 Task: Look for space in Carate Brianza, Italy from 1st June, 2023 to 9th June, 2023 for 6 adults in price range Rs.6000 to Rs.12000. Place can be entire place with 3 bedrooms having 3 beds and 3 bathrooms. Property type can be house, flat, guest house. Booking option can be shelf check-in. Required host language is English.
Action: Mouse moved to (485, 124)
Screenshot: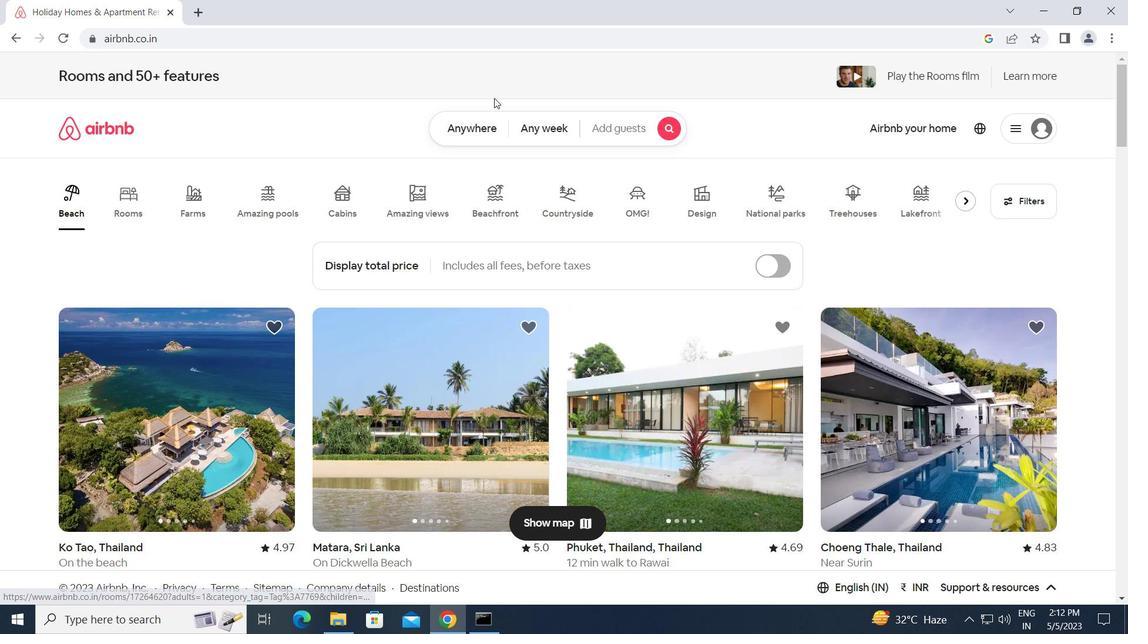 
Action: Mouse pressed left at (485, 124)
Screenshot: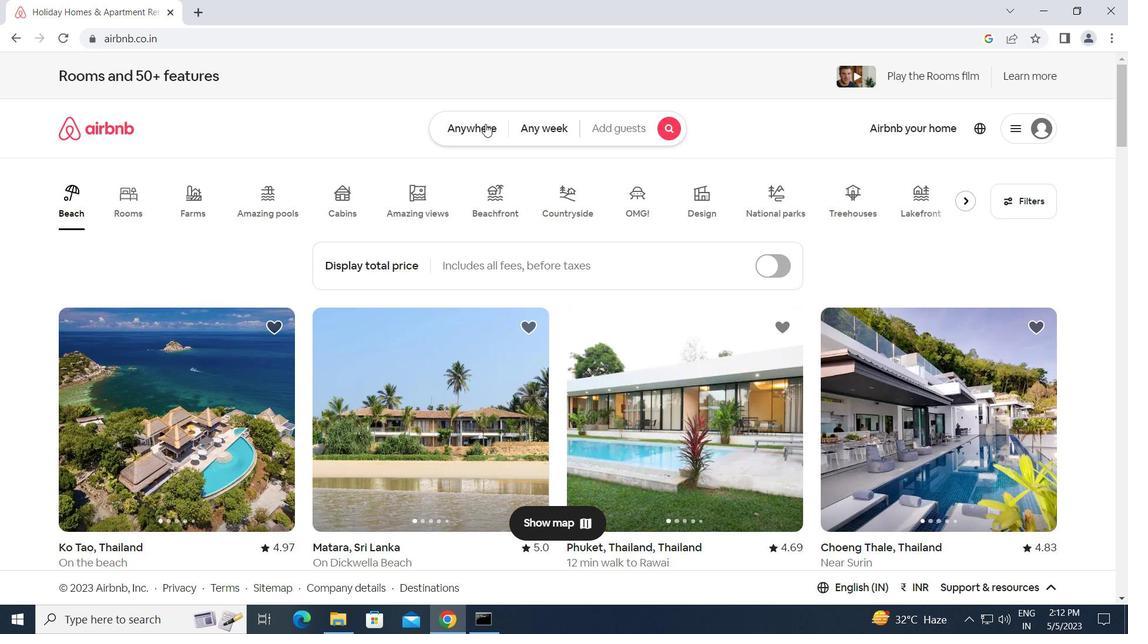 
Action: Mouse moved to (407, 182)
Screenshot: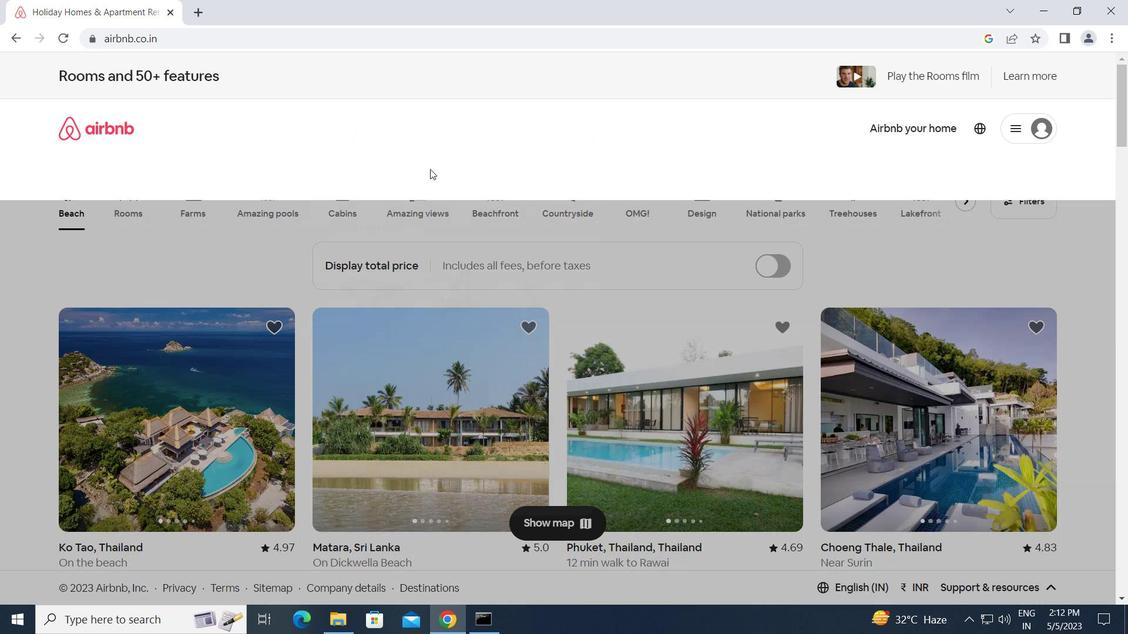
Action: Mouse pressed left at (407, 182)
Screenshot: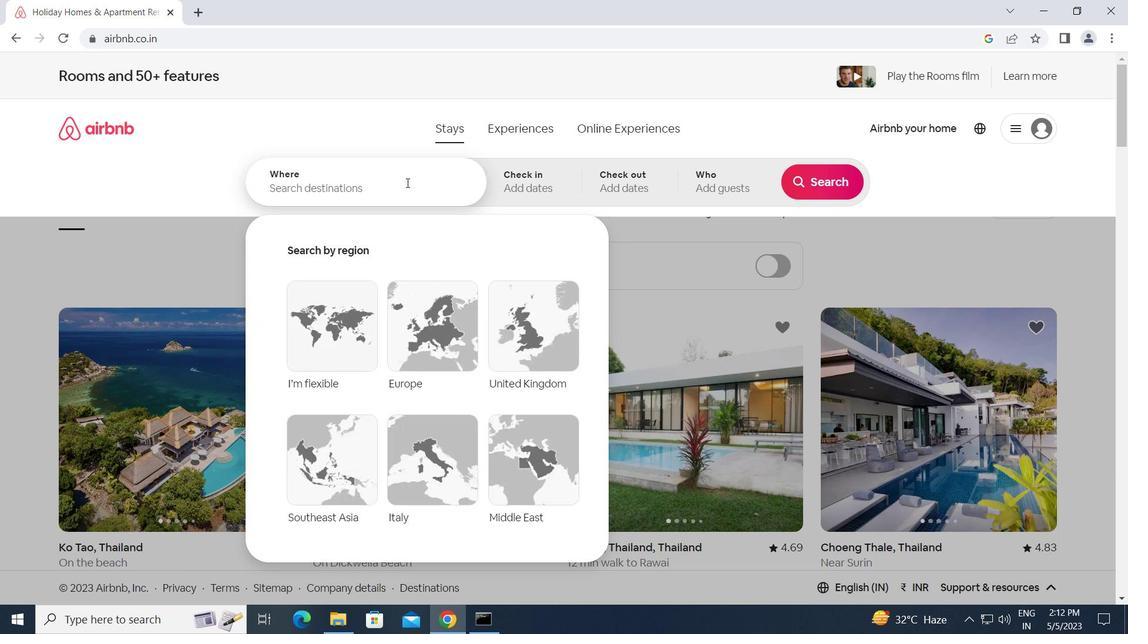
Action: Key pressed c<Key.caps_lock>arate<Key.space><Key.caps_lock>b<Key.caps_lock>i<Key.backspace>rianza,<Key.space><Key.caps_lock>i<Key.caps_lock>taly<Key.enter>
Screenshot: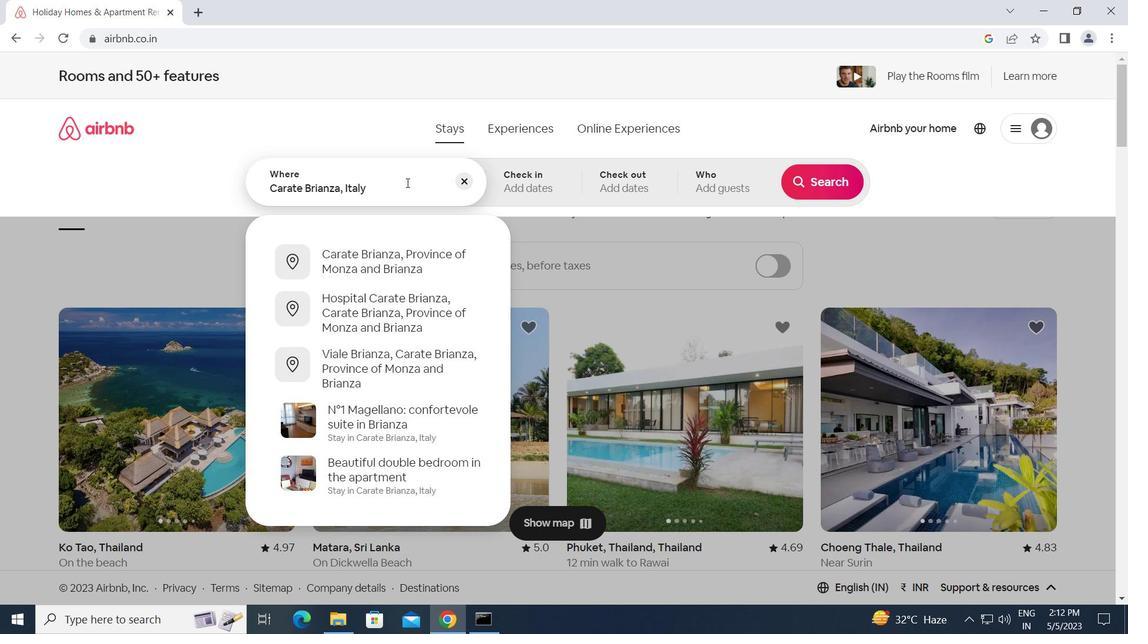 
Action: Mouse moved to (729, 362)
Screenshot: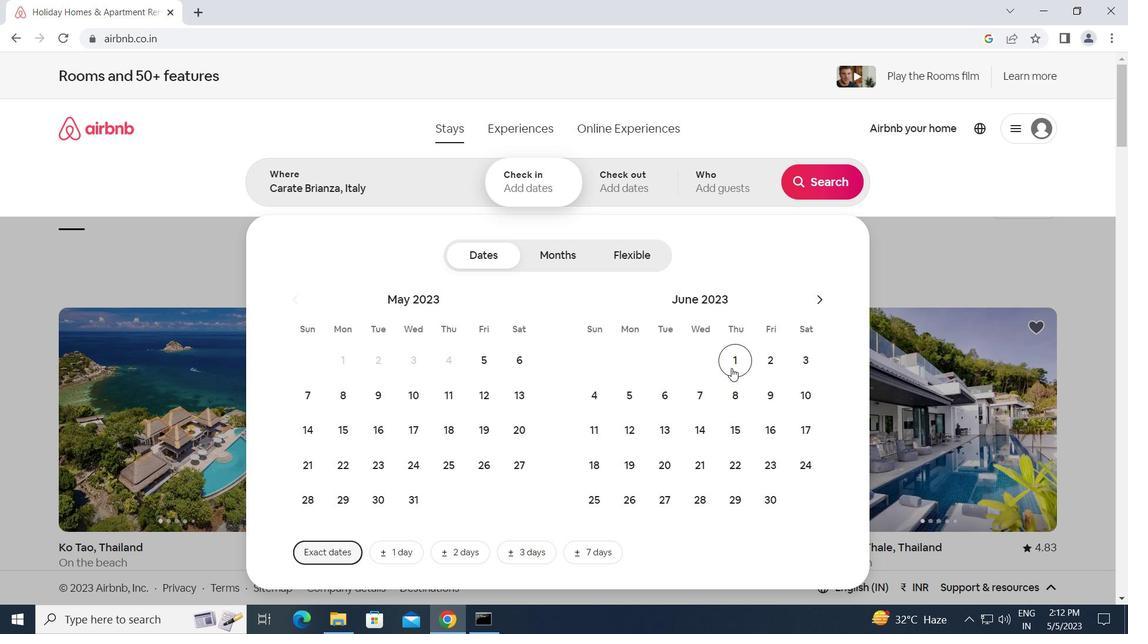 
Action: Mouse pressed left at (729, 362)
Screenshot: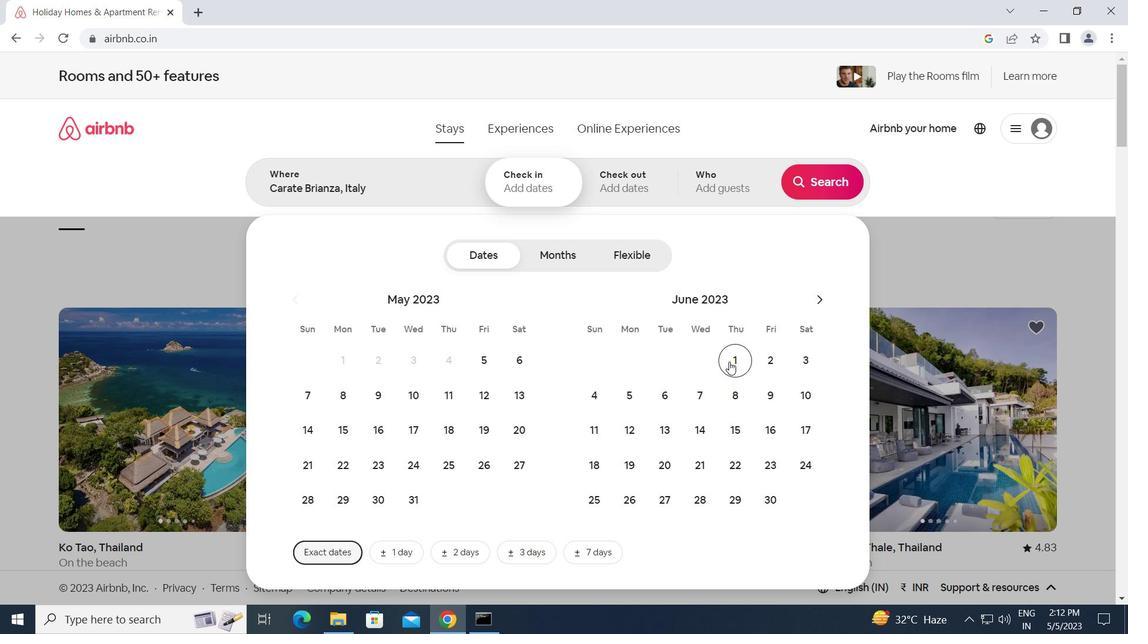
Action: Mouse moved to (767, 400)
Screenshot: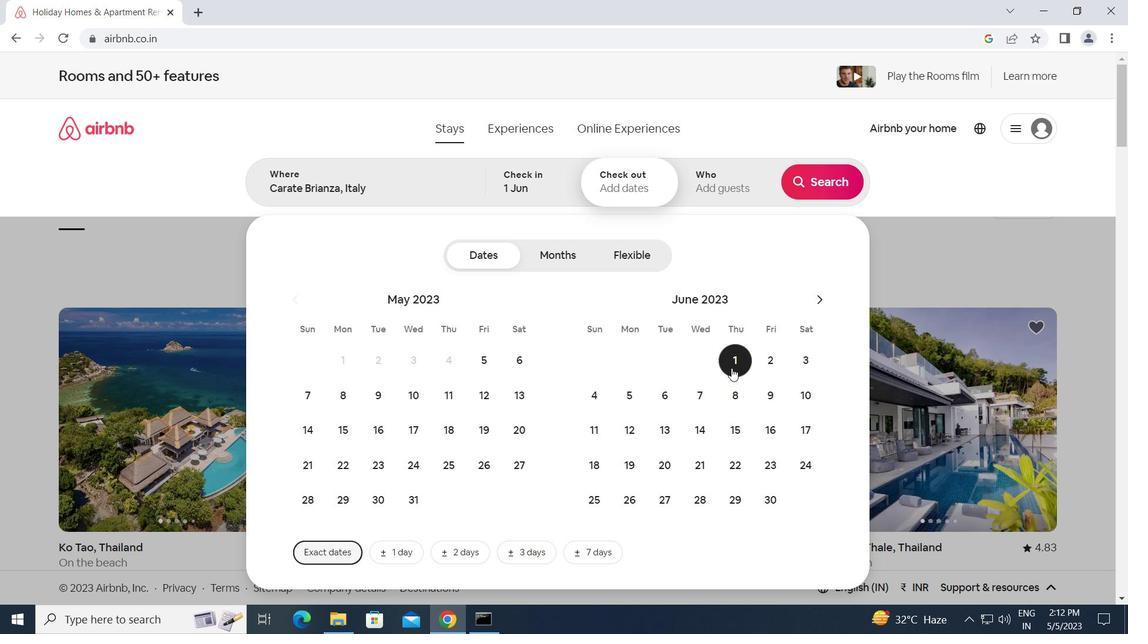 
Action: Mouse pressed left at (767, 400)
Screenshot: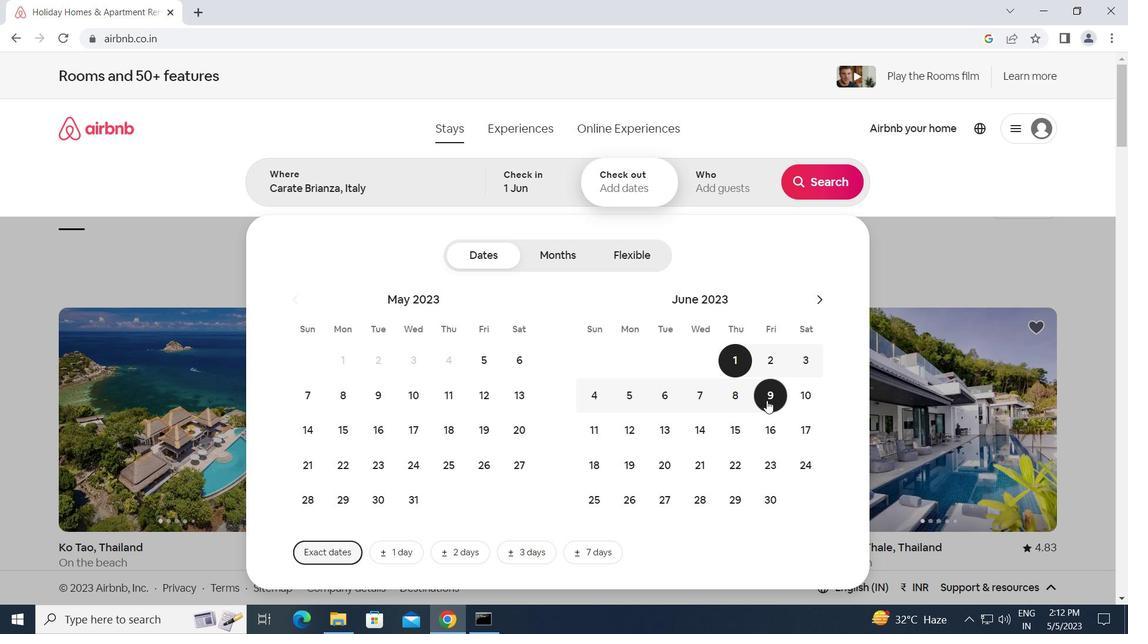 
Action: Mouse moved to (725, 185)
Screenshot: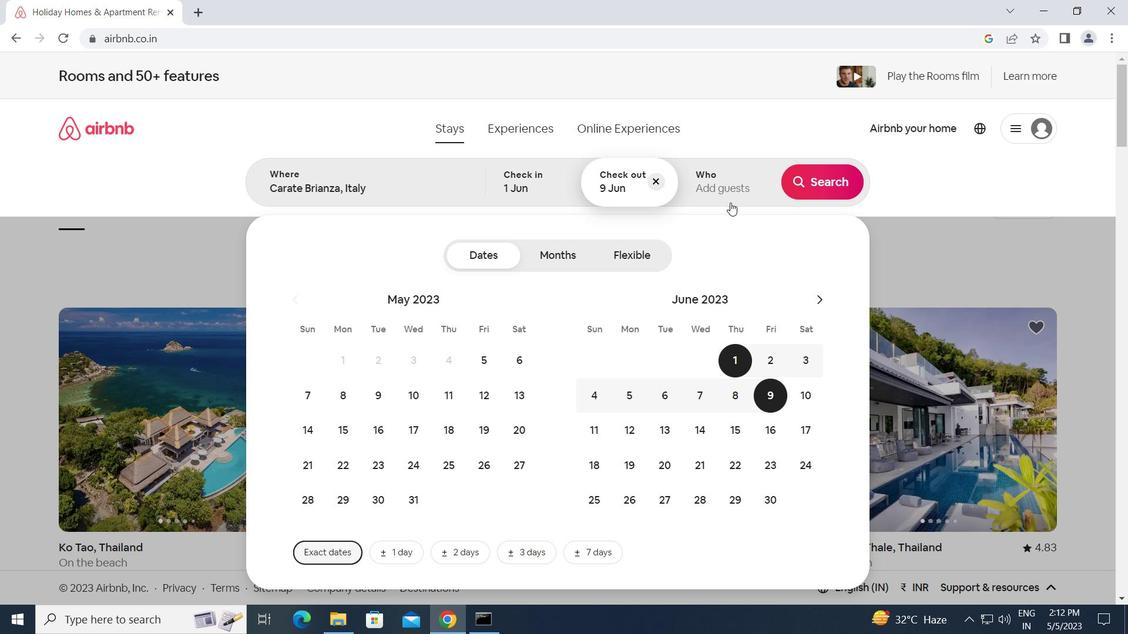 
Action: Mouse pressed left at (725, 185)
Screenshot: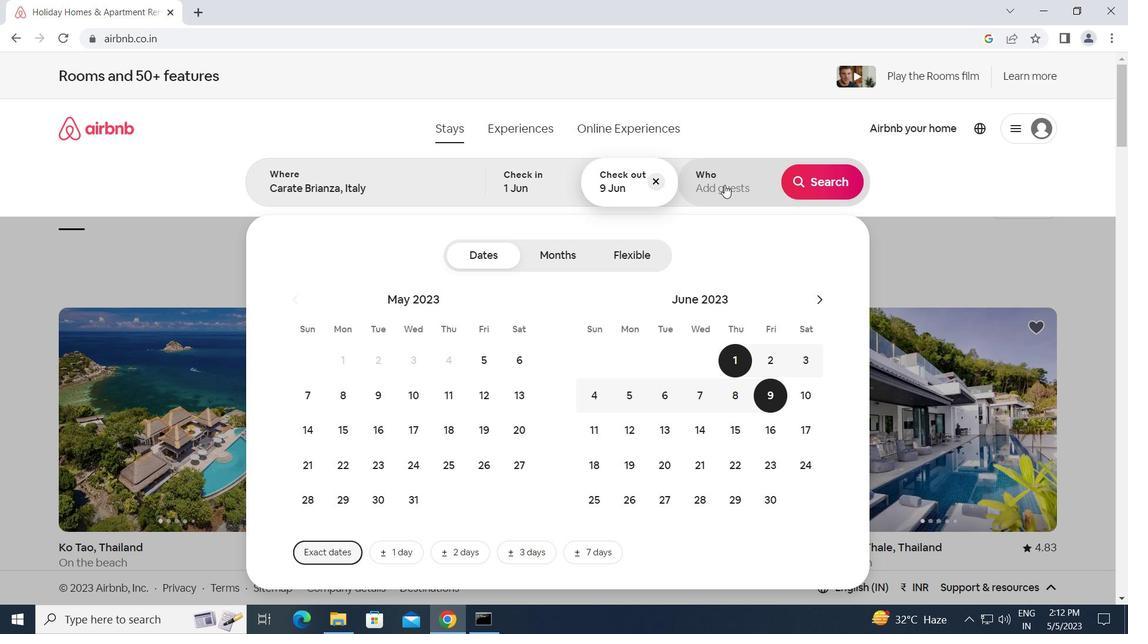 
Action: Mouse moved to (822, 253)
Screenshot: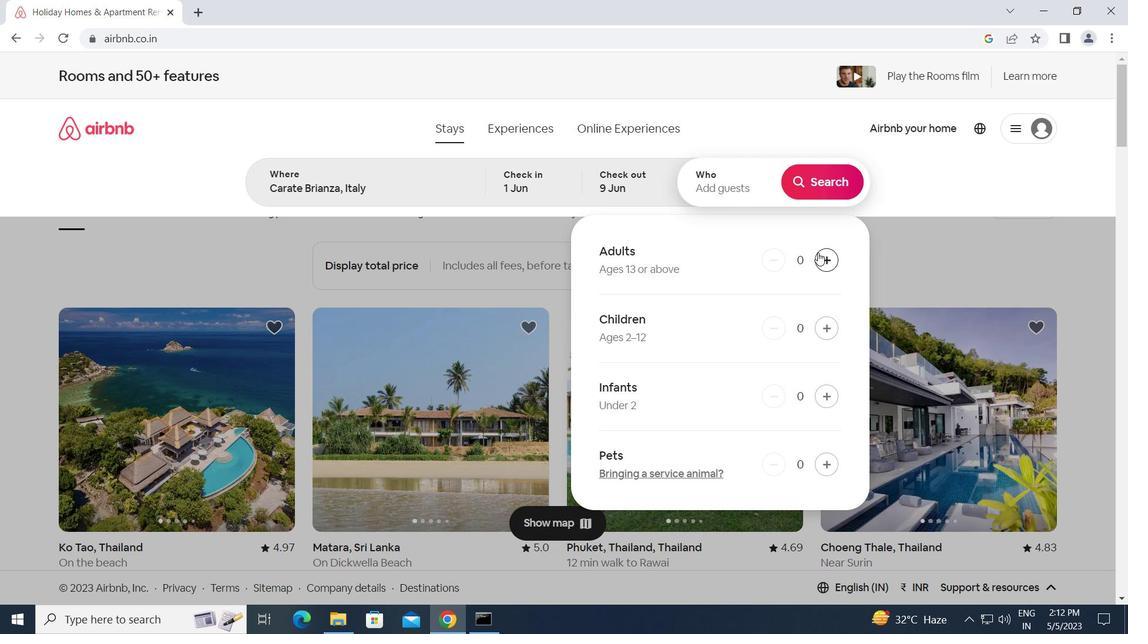 
Action: Mouse pressed left at (822, 253)
Screenshot: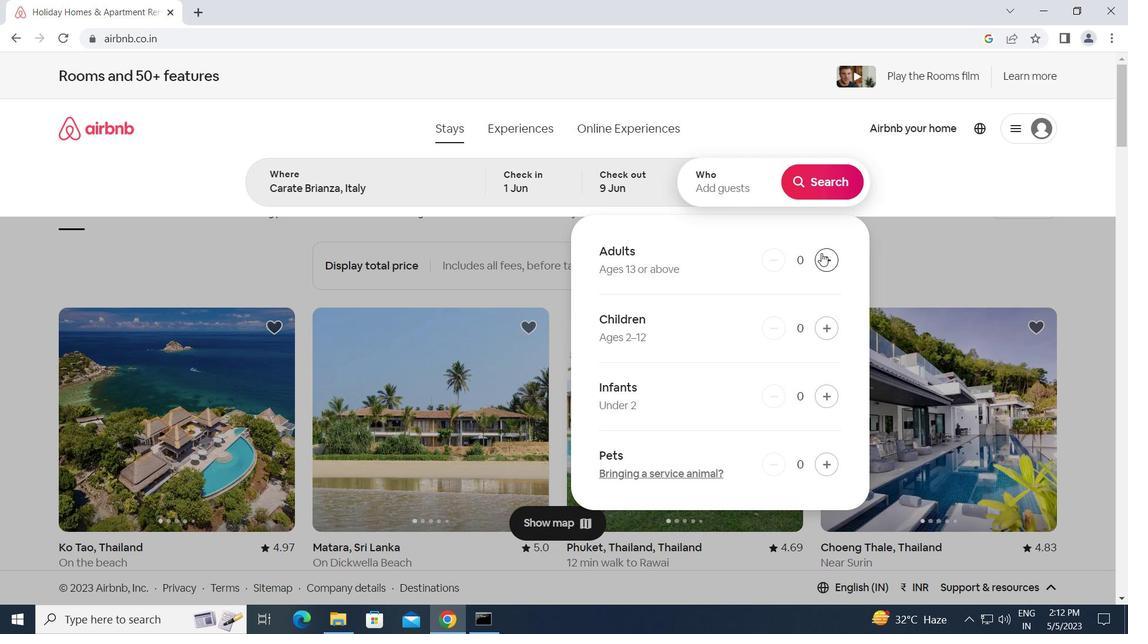 
Action: Mouse pressed left at (822, 253)
Screenshot: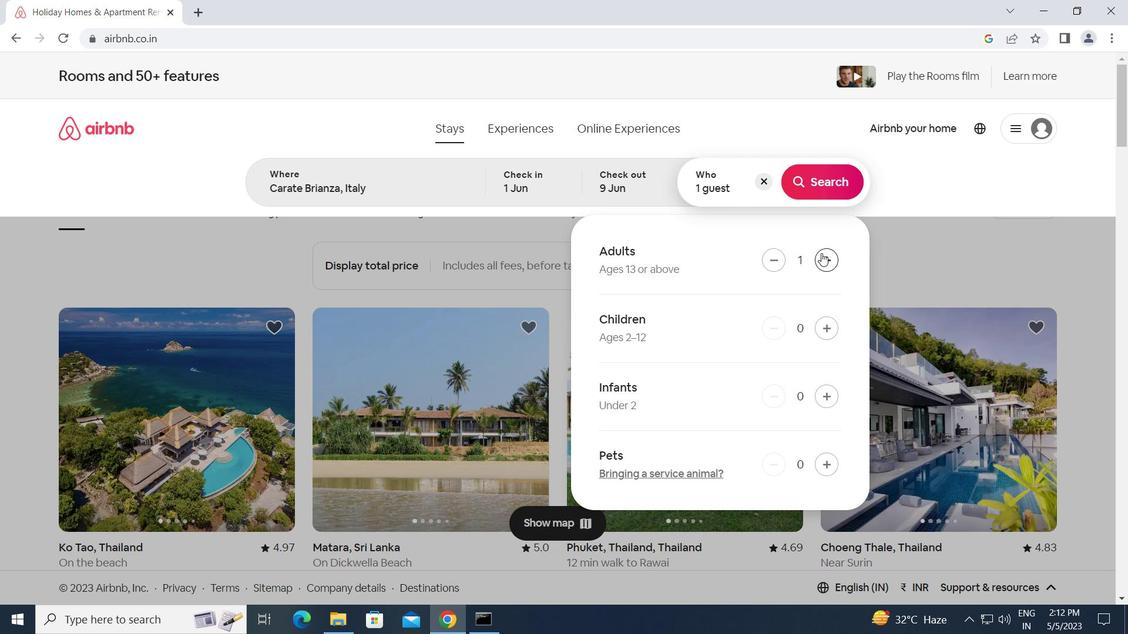
Action: Mouse pressed left at (822, 253)
Screenshot: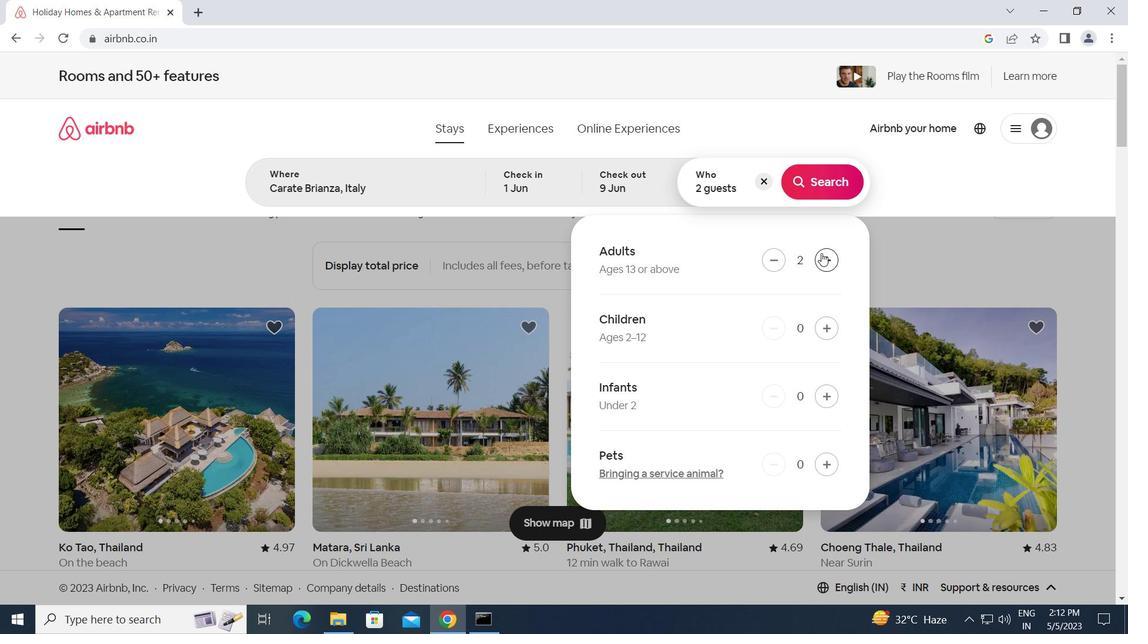 
Action: Mouse pressed left at (822, 253)
Screenshot: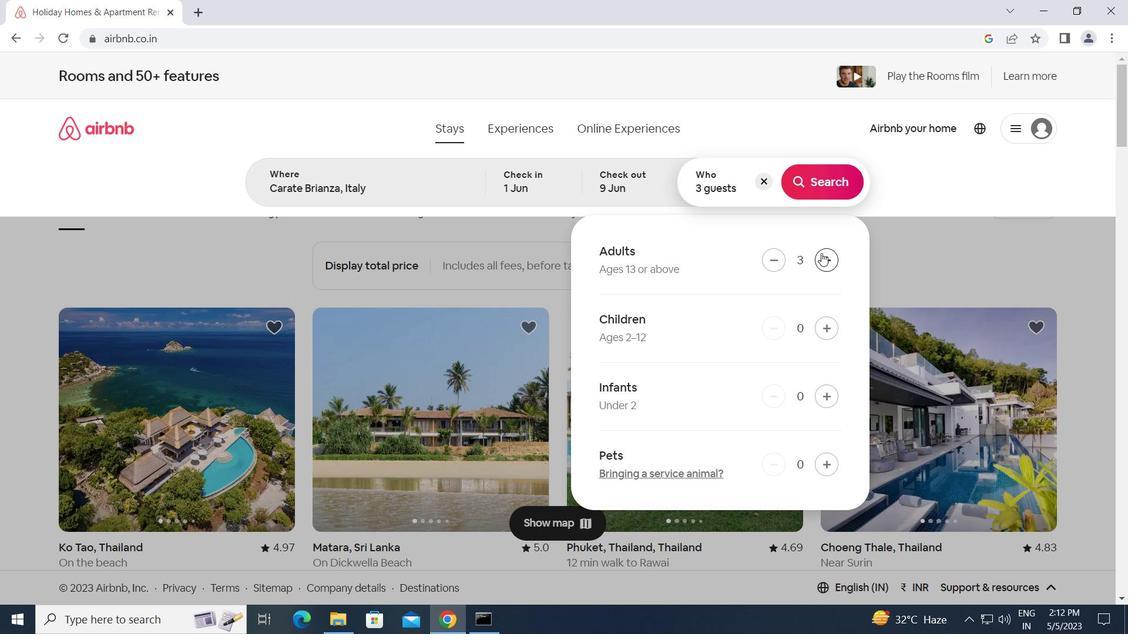 
Action: Mouse pressed left at (822, 253)
Screenshot: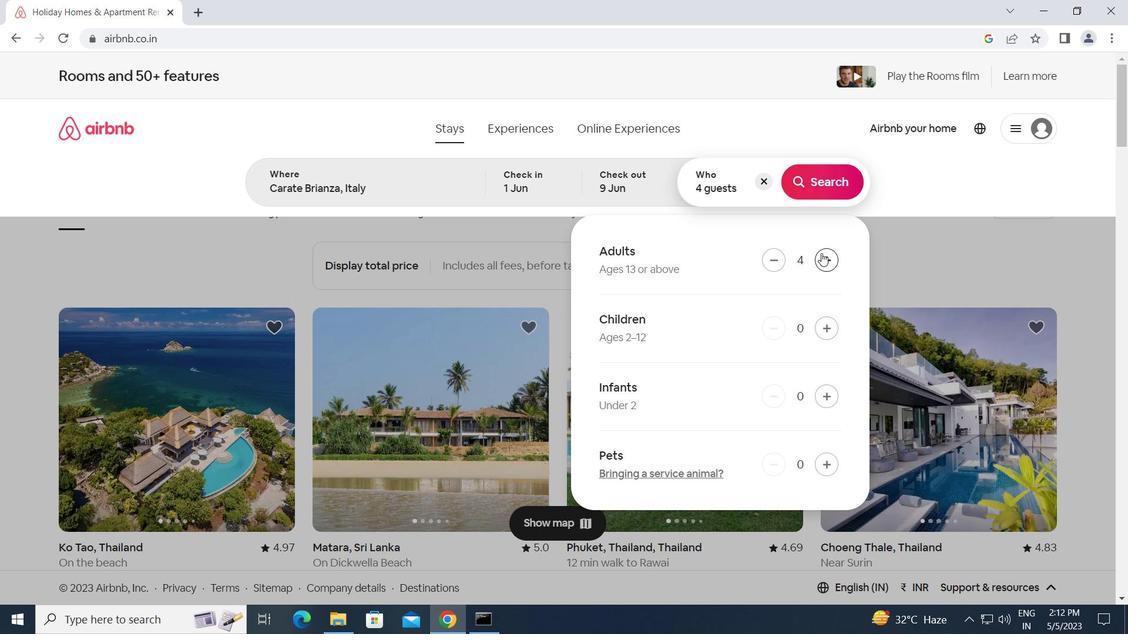 
Action: Mouse pressed left at (822, 253)
Screenshot: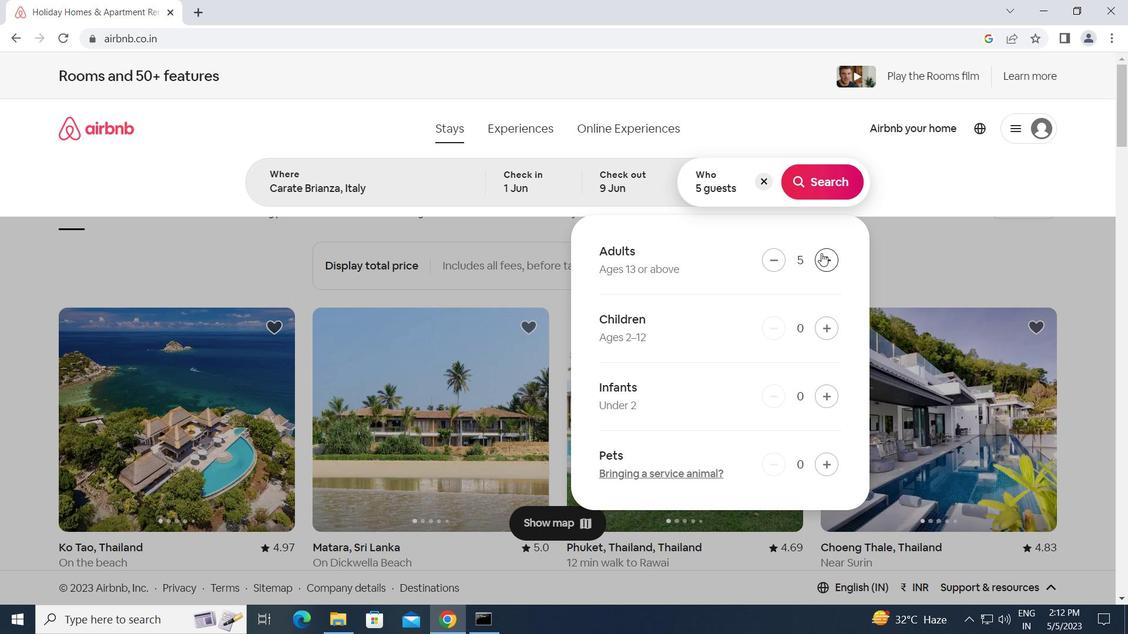 
Action: Mouse moved to (819, 173)
Screenshot: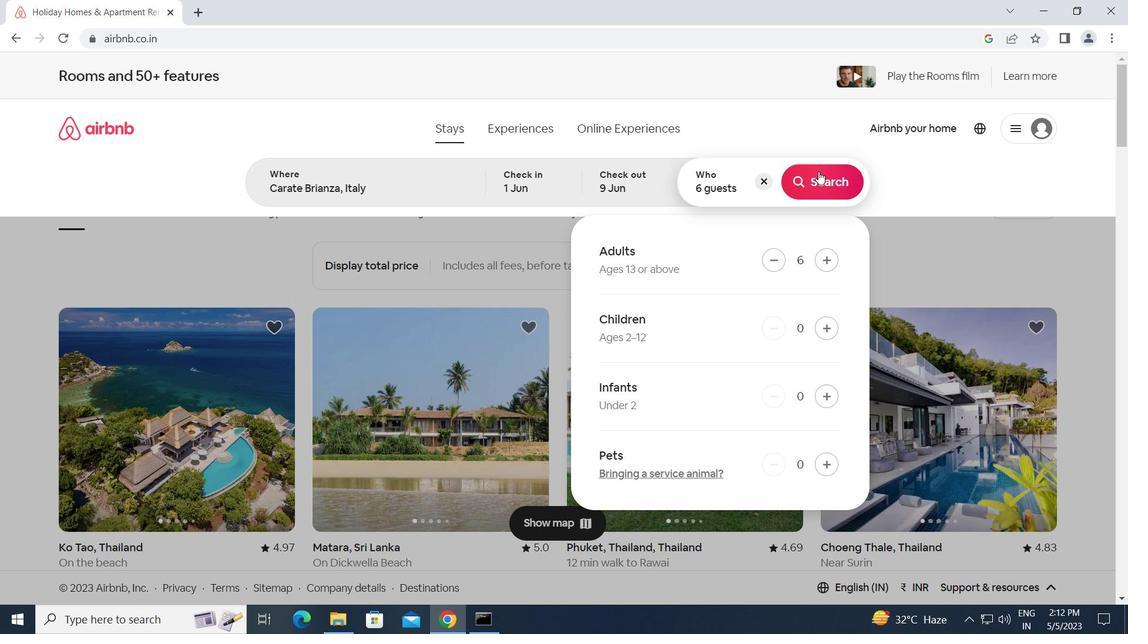 
Action: Mouse pressed left at (819, 173)
Screenshot: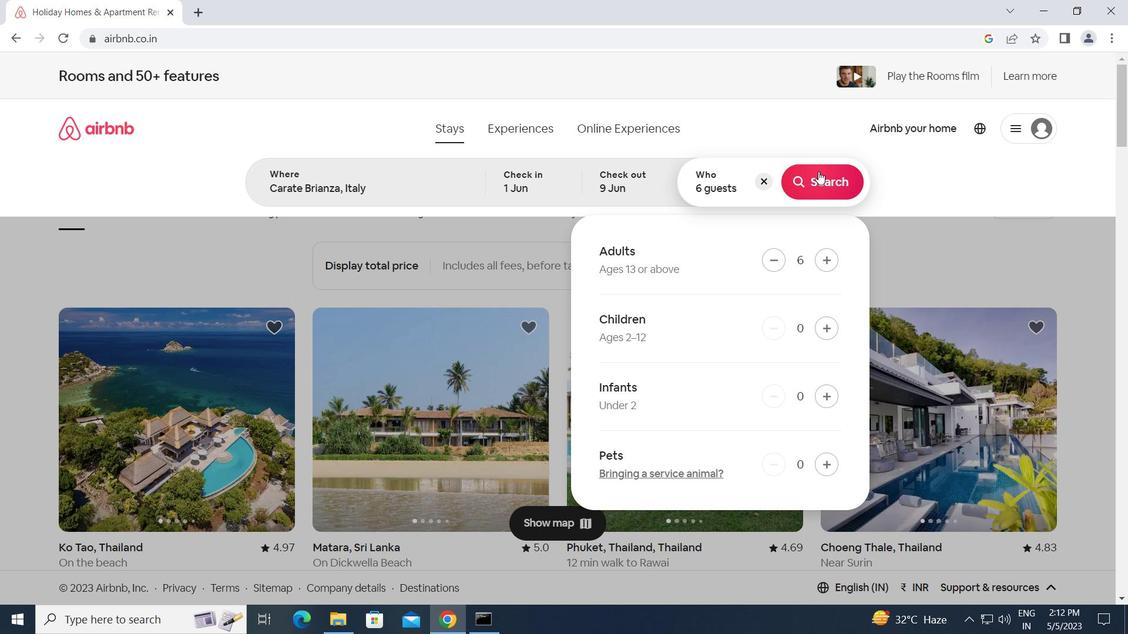 
Action: Mouse moved to (1045, 138)
Screenshot: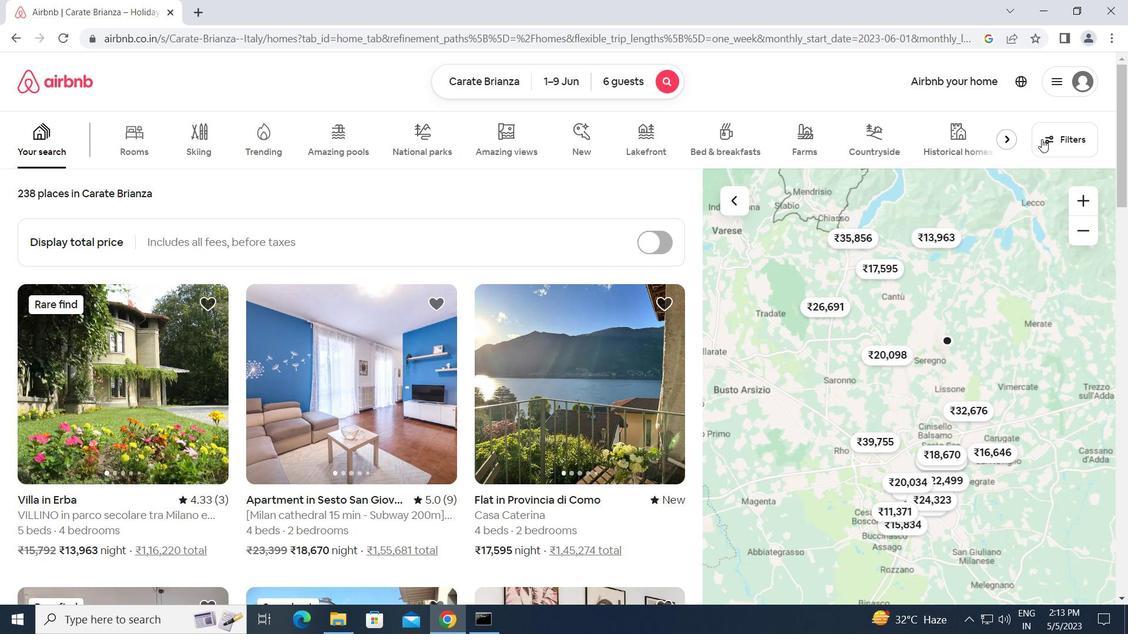 
Action: Mouse pressed left at (1045, 138)
Screenshot: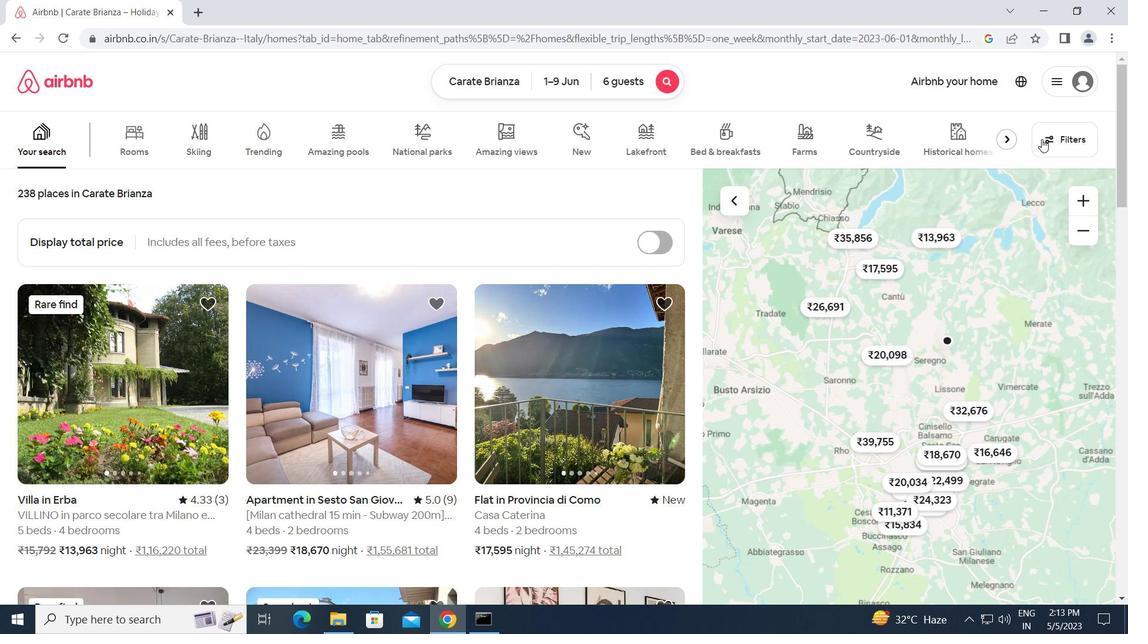 
Action: Mouse moved to (366, 487)
Screenshot: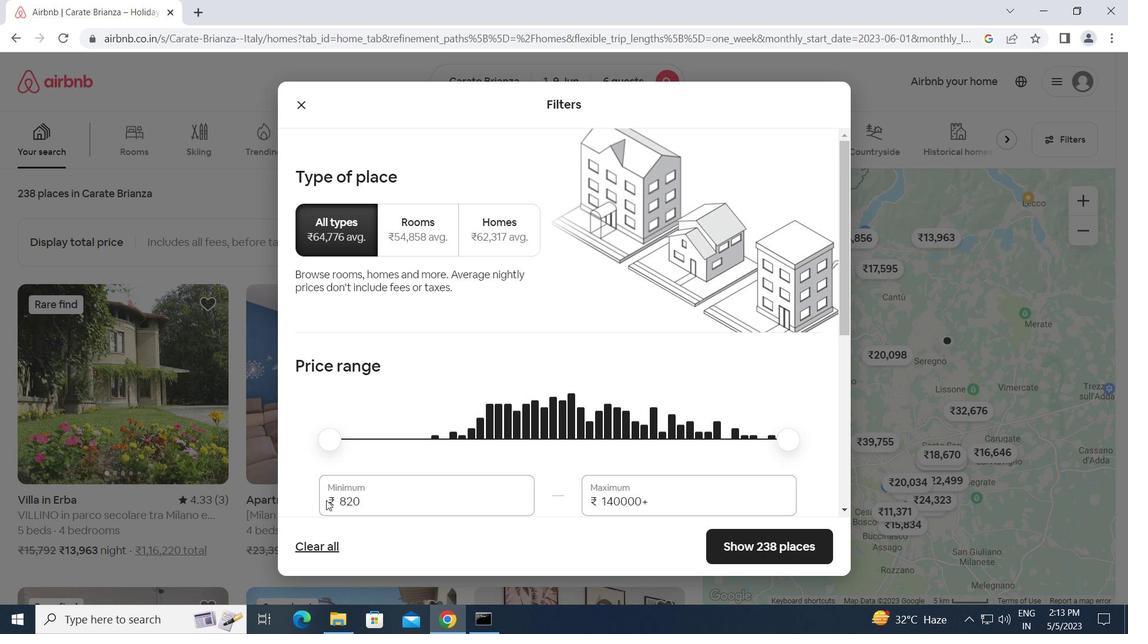 
Action: Mouse scrolled (366, 486) with delta (0, 0)
Screenshot: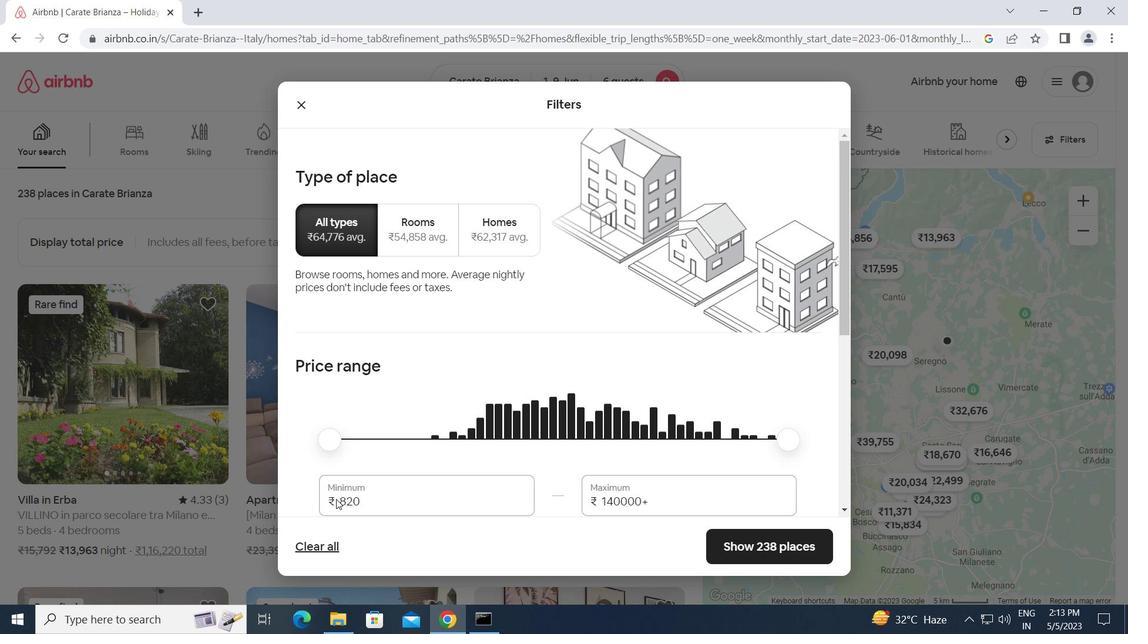 
Action: Mouse scrolled (366, 486) with delta (0, 0)
Screenshot: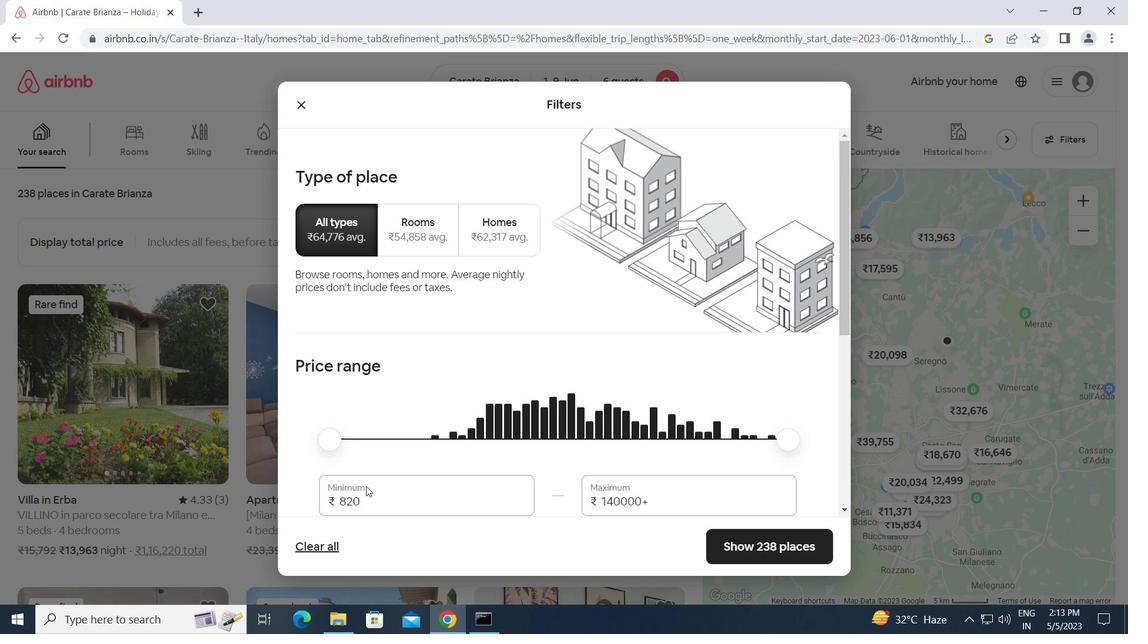 
Action: Mouse scrolled (366, 486) with delta (0, 0)
Screenshot: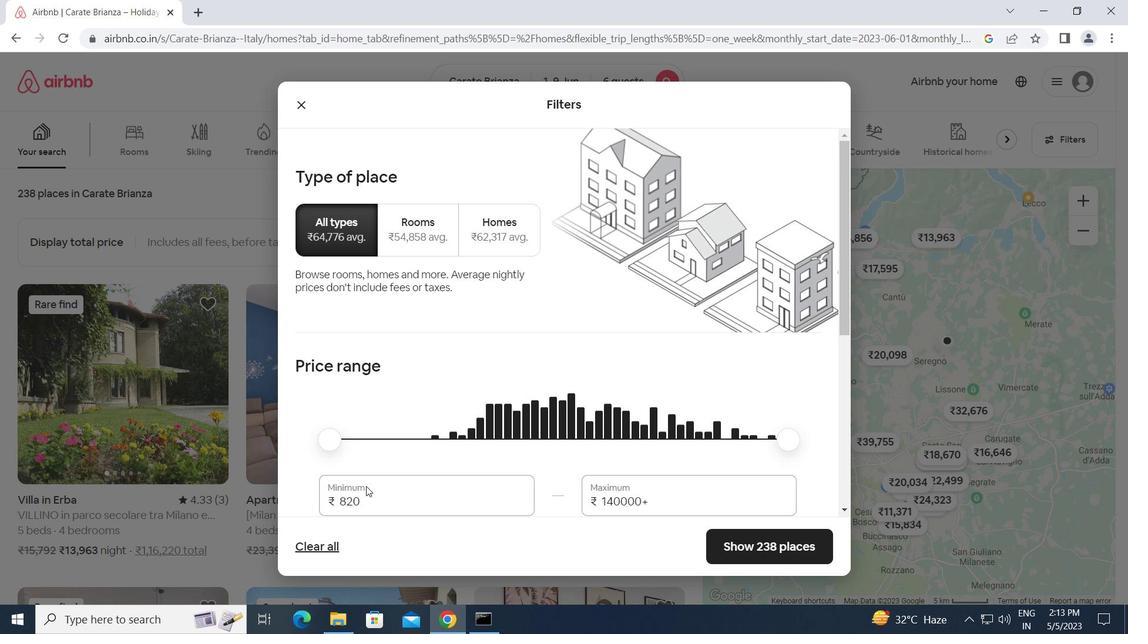 
Action: Mouse moved to (370, 276)
Screenshot: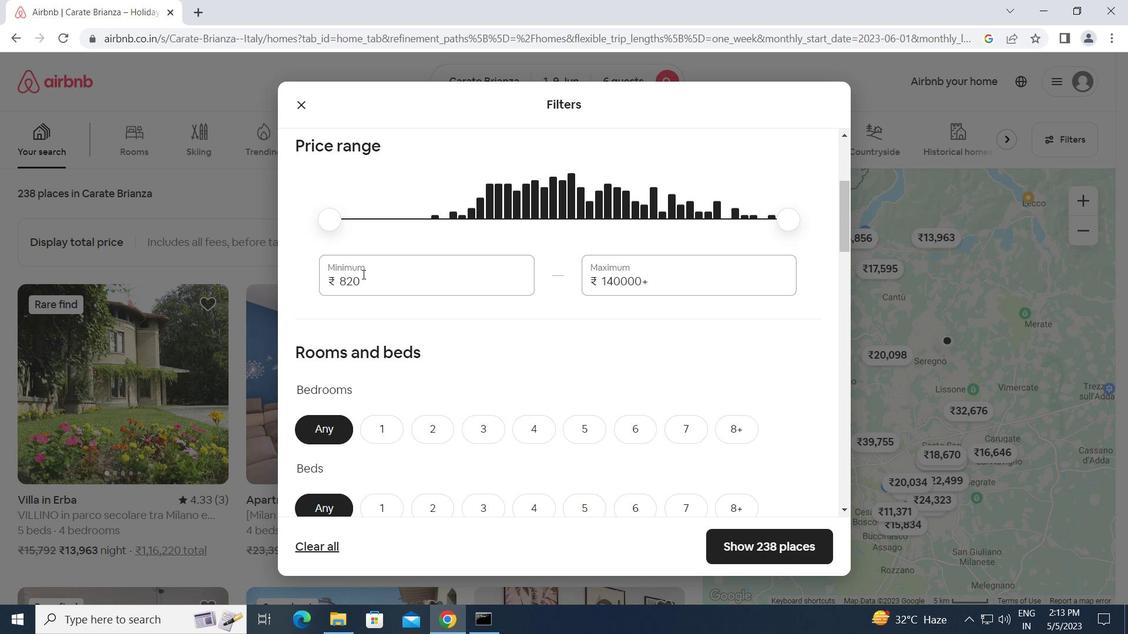 
Action: Mouse pressed left at (370, 276)
Screenshot: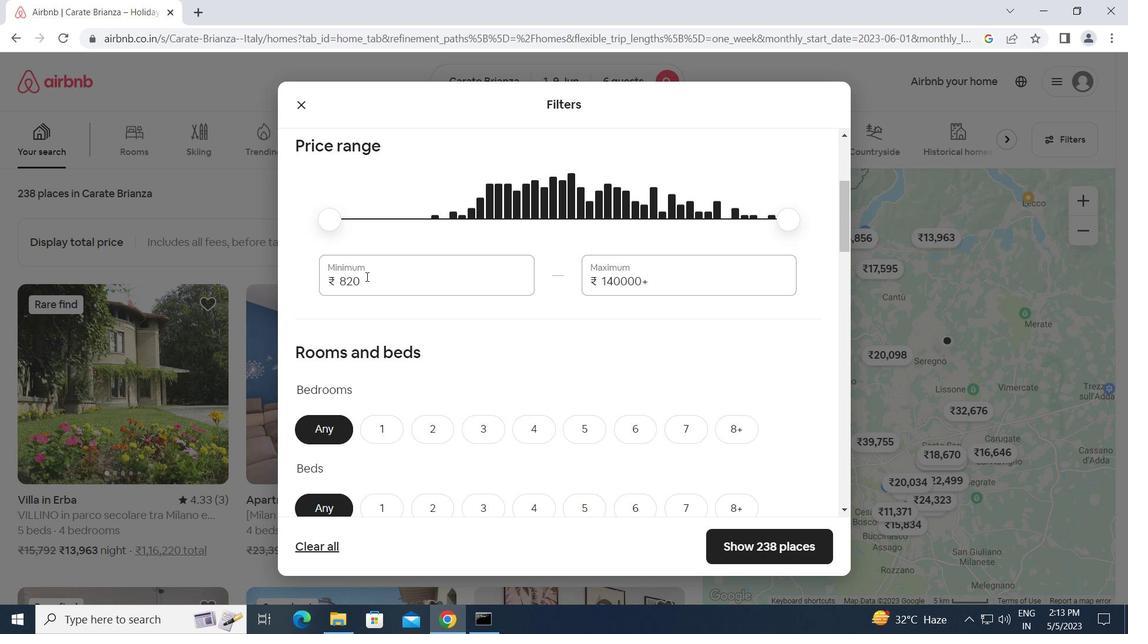 
Action: Mouse moved to (306, 279)
Screenshot: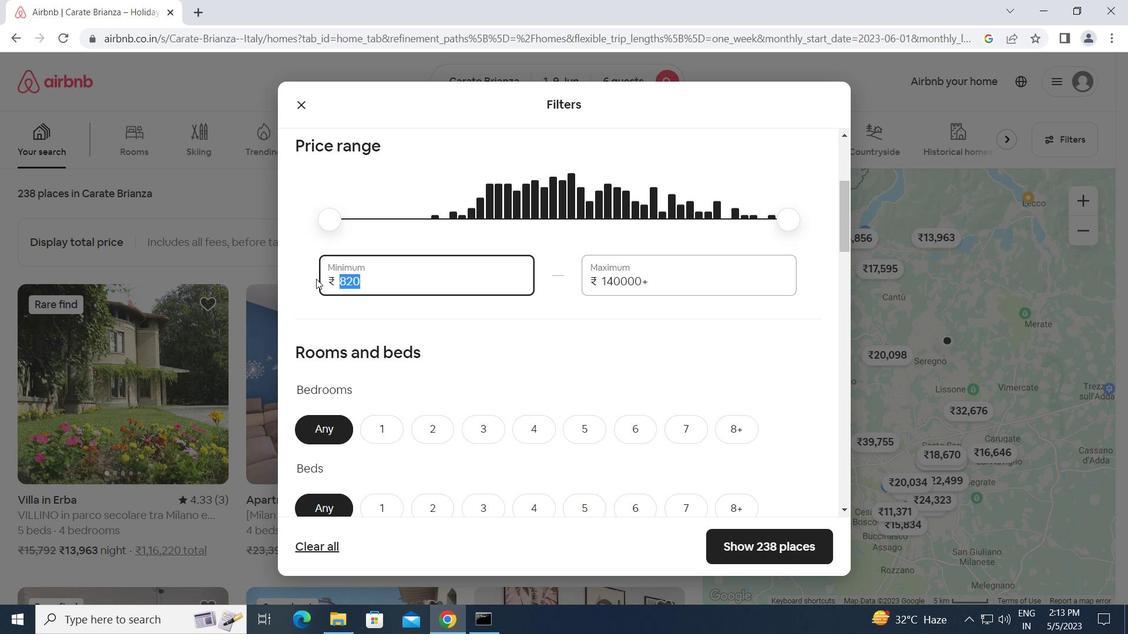 
Action: Key pressed 6
Screenshot: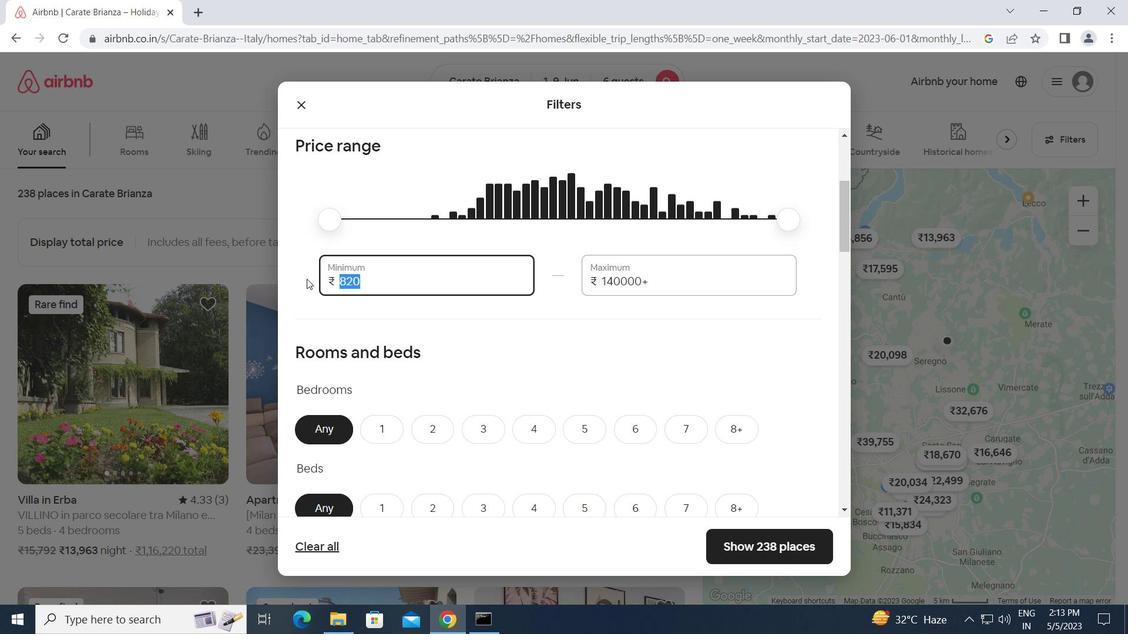 
Action: Mouse moved to (306, 279)
Screenshot: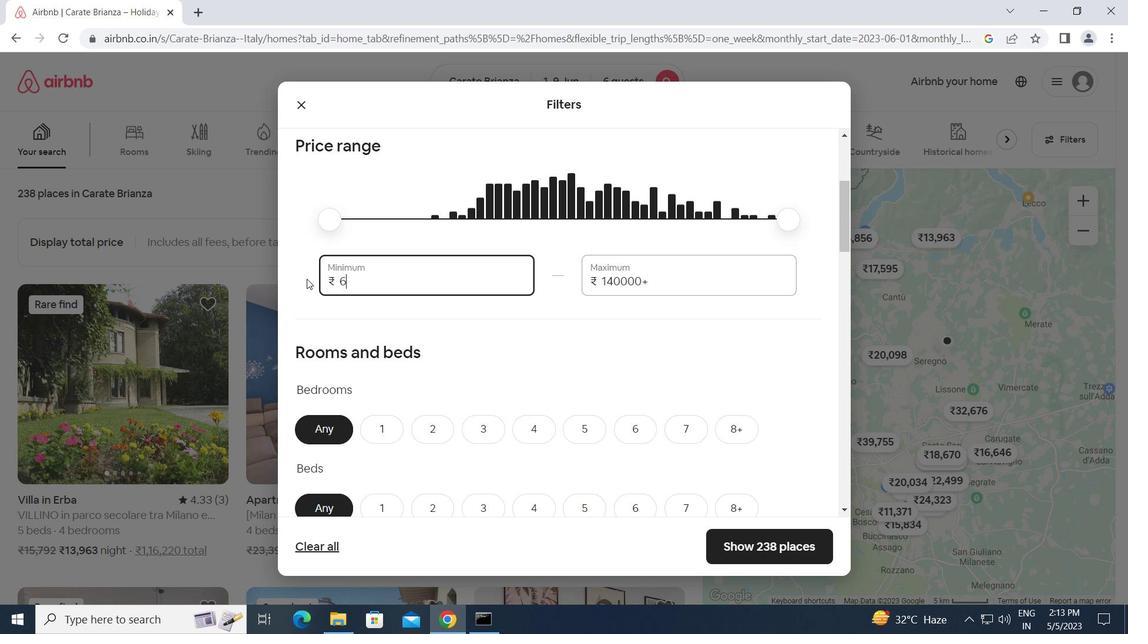 
Action: Key pressed 000<Key.tab>12000
Screenshot: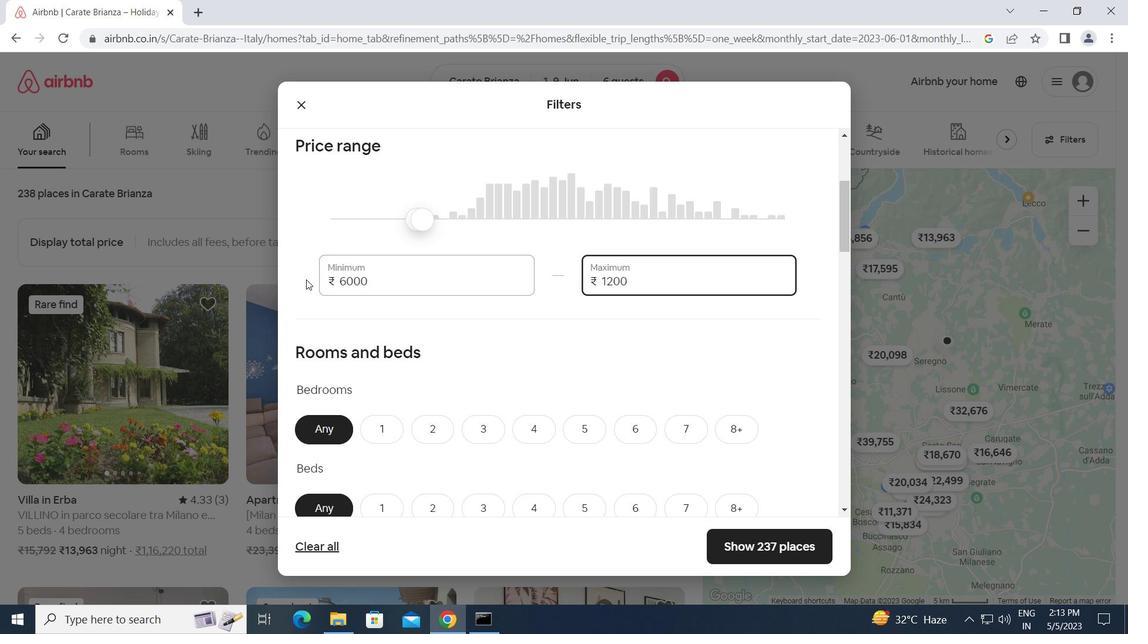 
Action: Mouse moved to (439, 368)
Screenshot: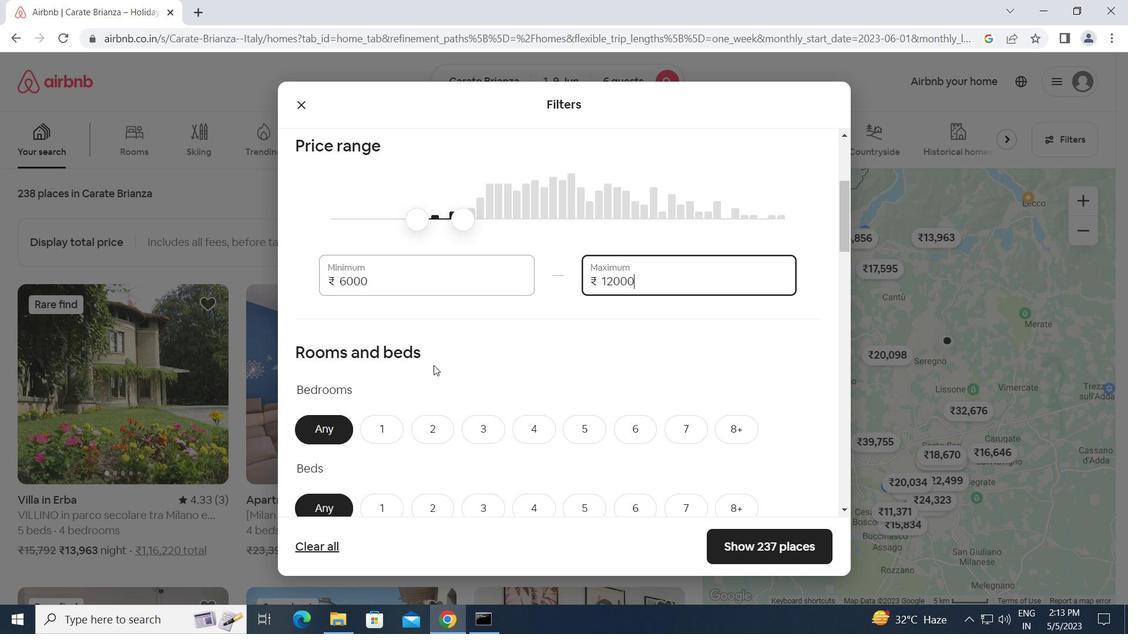 
Action: Mouse scrolled (439, 367) with delta (0, 0)
Screenshot: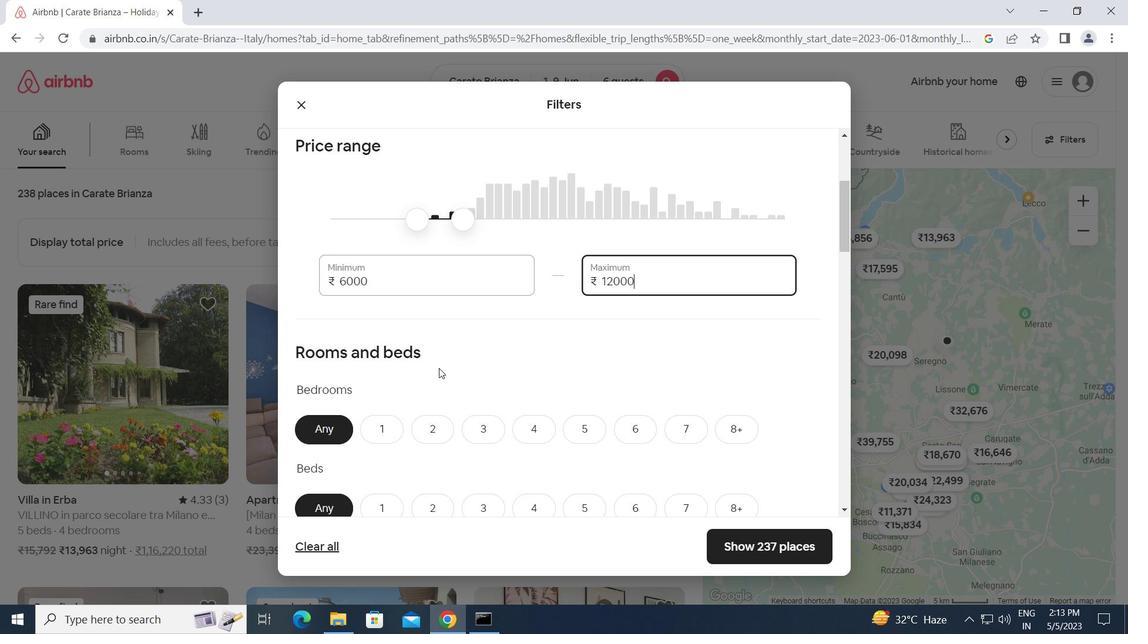 
Action: Mouse scrolled (439, 367) with delta (0, 0)
Screenshot: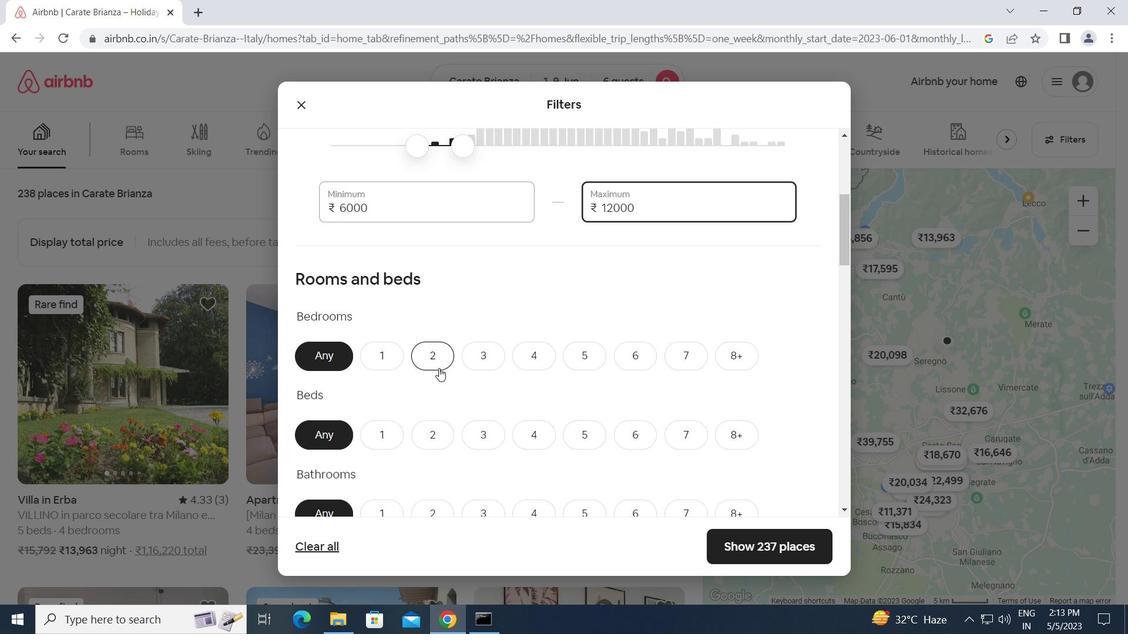 
Action: Mouse moved to (479, 278)
Screenshot: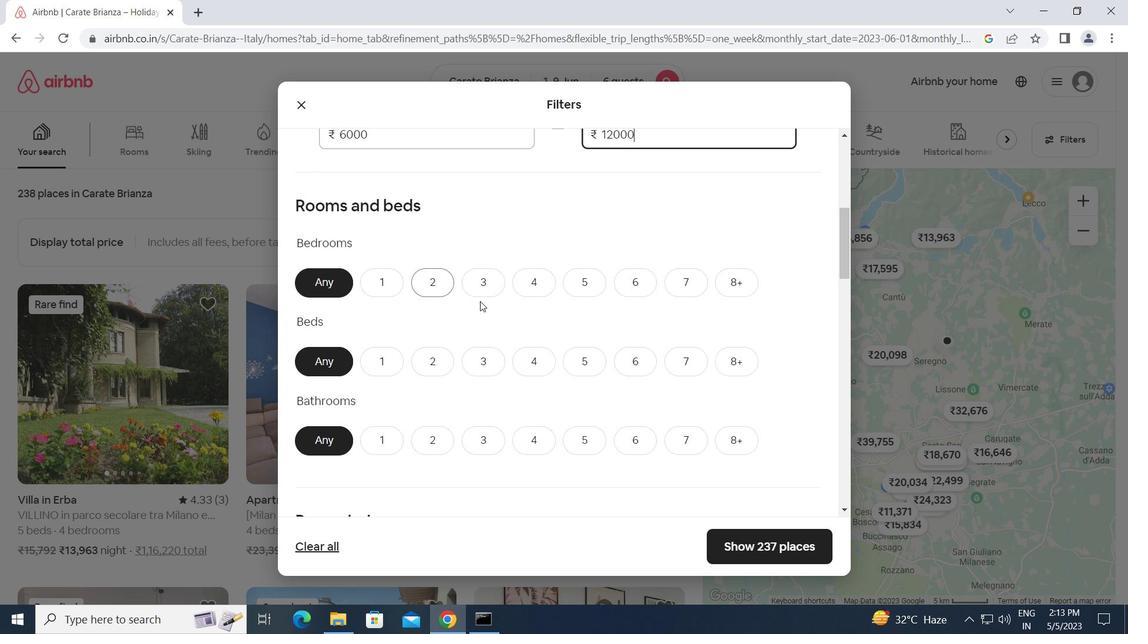 
Action: Mouse pressed left at (479, 278)
Screenshot: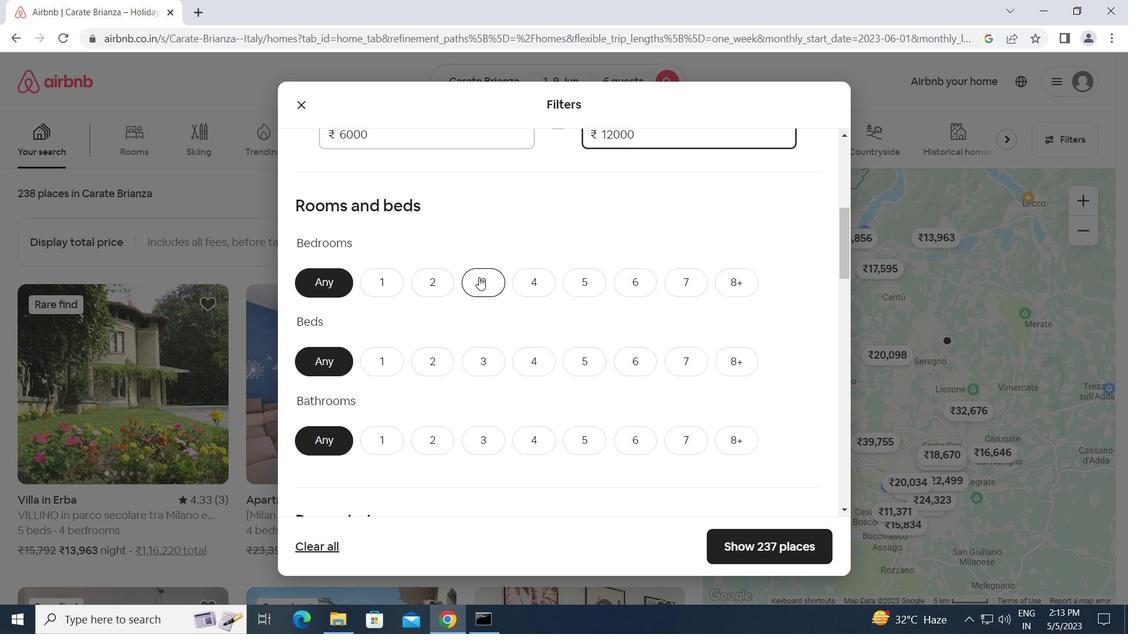 
Action: Mouse moved to (484, 361)
Screenshot: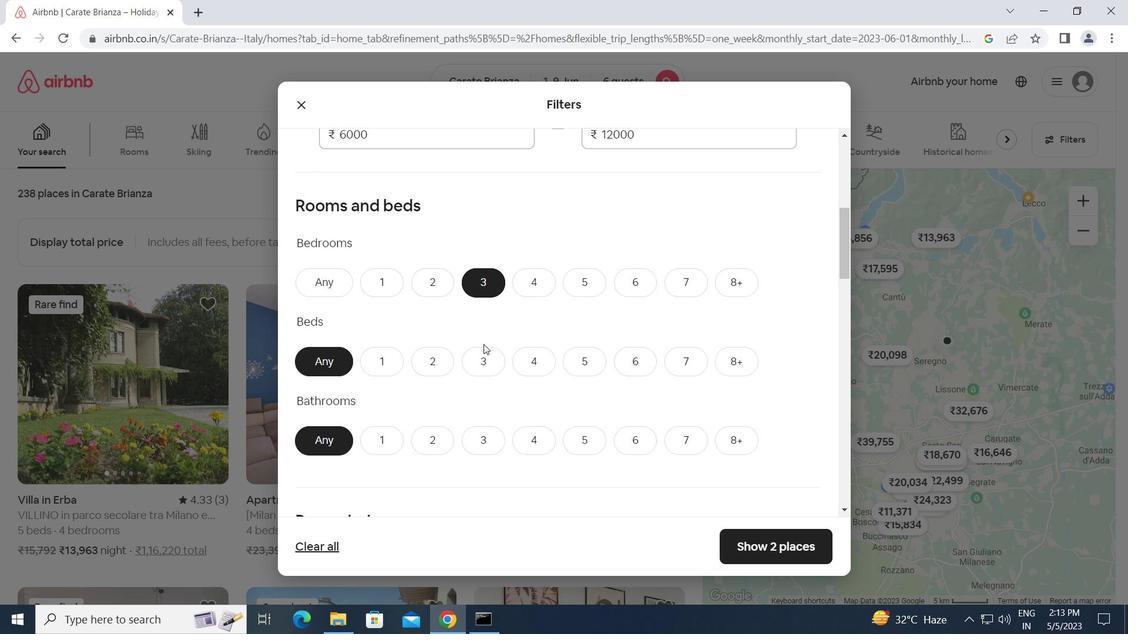 
Action: Mouse pressed left at (484, 361)
Screenshot: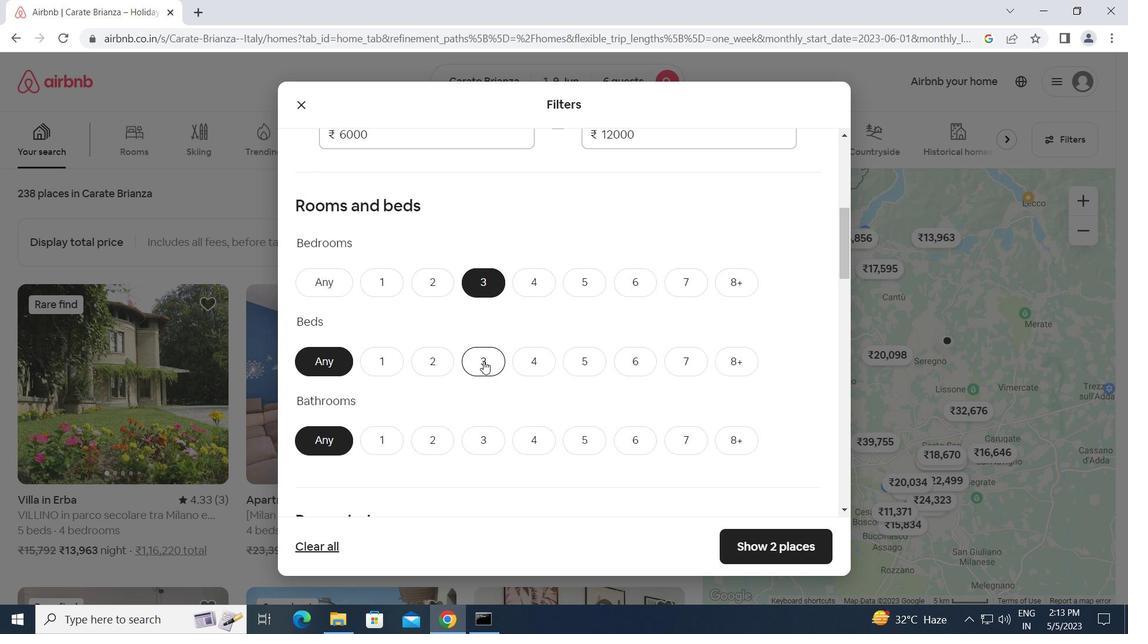 
Action: Mouse moved to (476, 440)
Screenshot: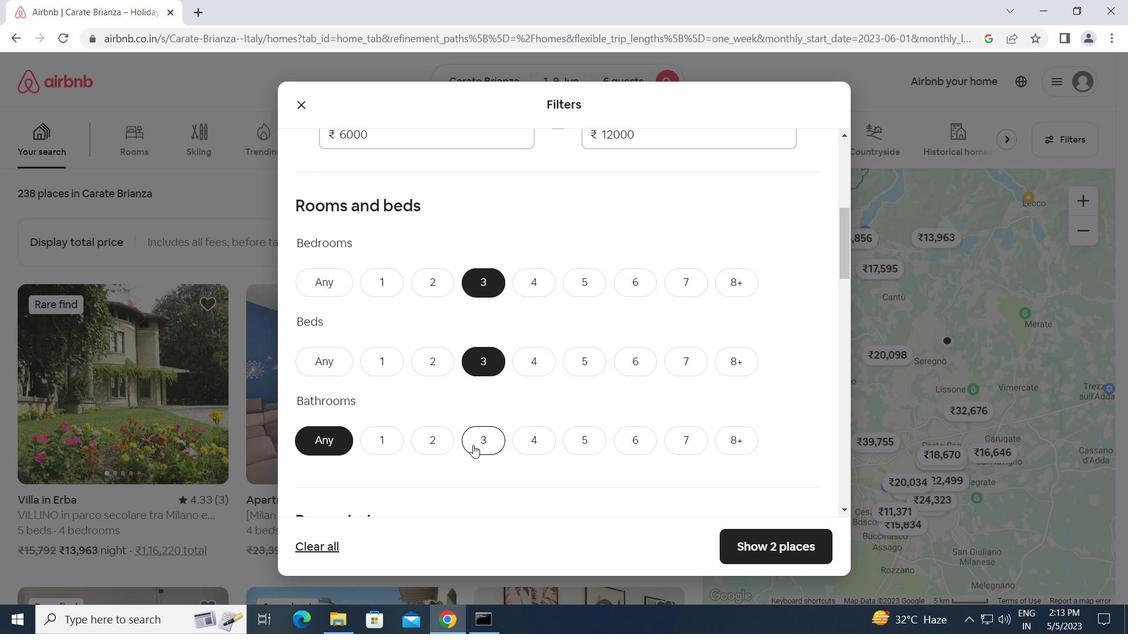 
Action: Mouse pressed left at (476, 440)
Screenshot: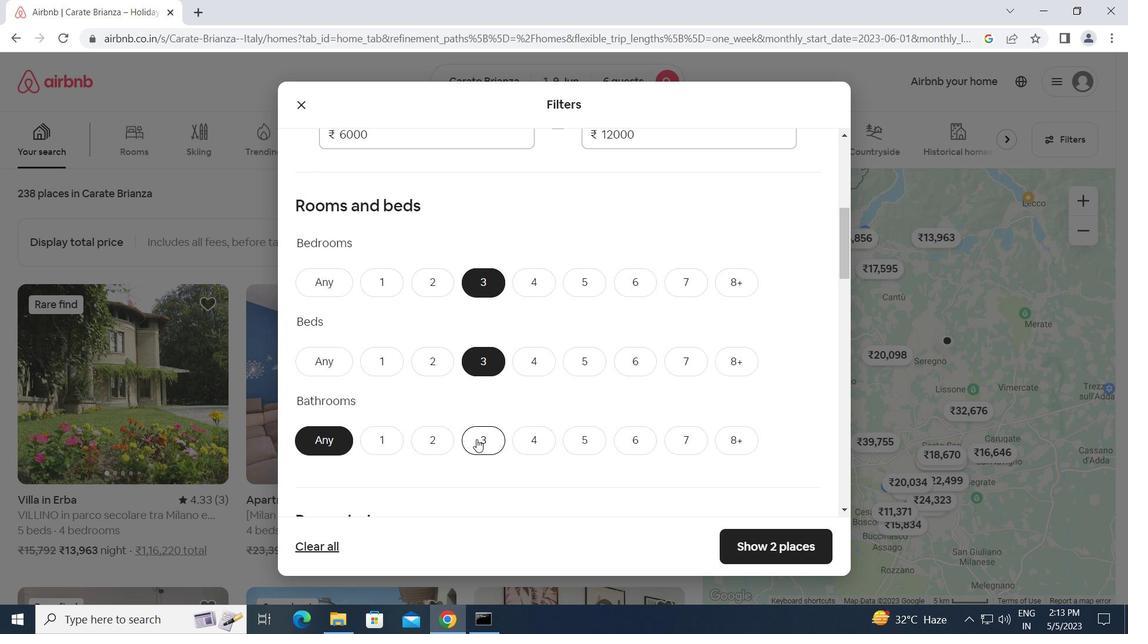 
Action: Mouse moved to (553, 429)
Screenshot: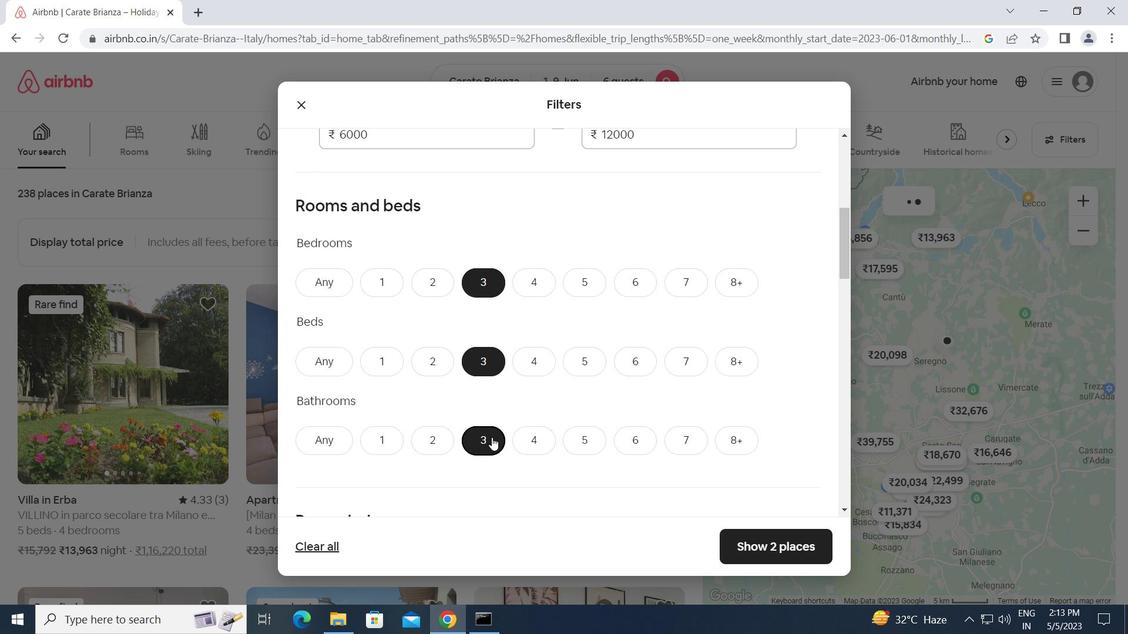 
Action: Mouse scrolled (553, 428) with delta (0, 0)
Screenshot: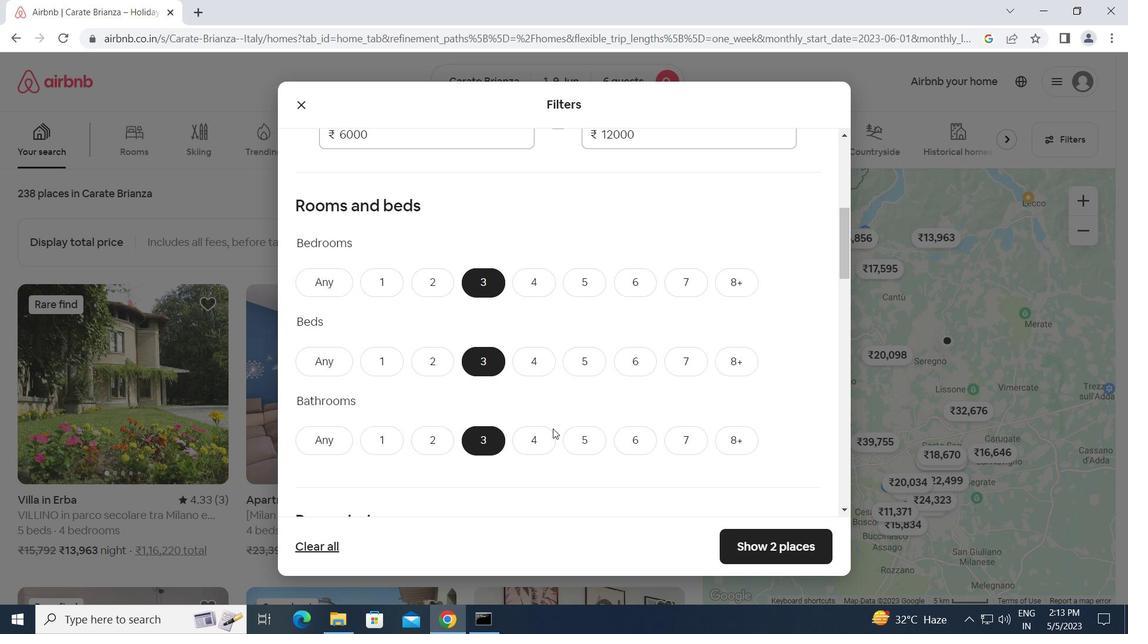 
Action: Mouse scrolled (553, 428) with delta (0, 0)
Screenshot: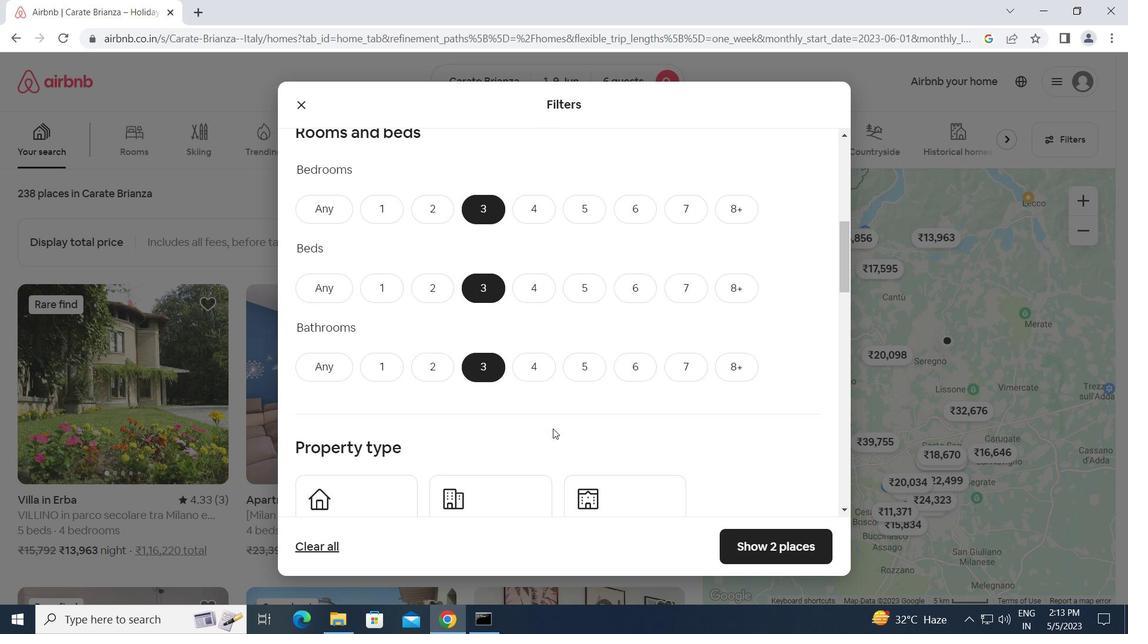 
Action: Mouse moved to (384, 444)
Screenshot: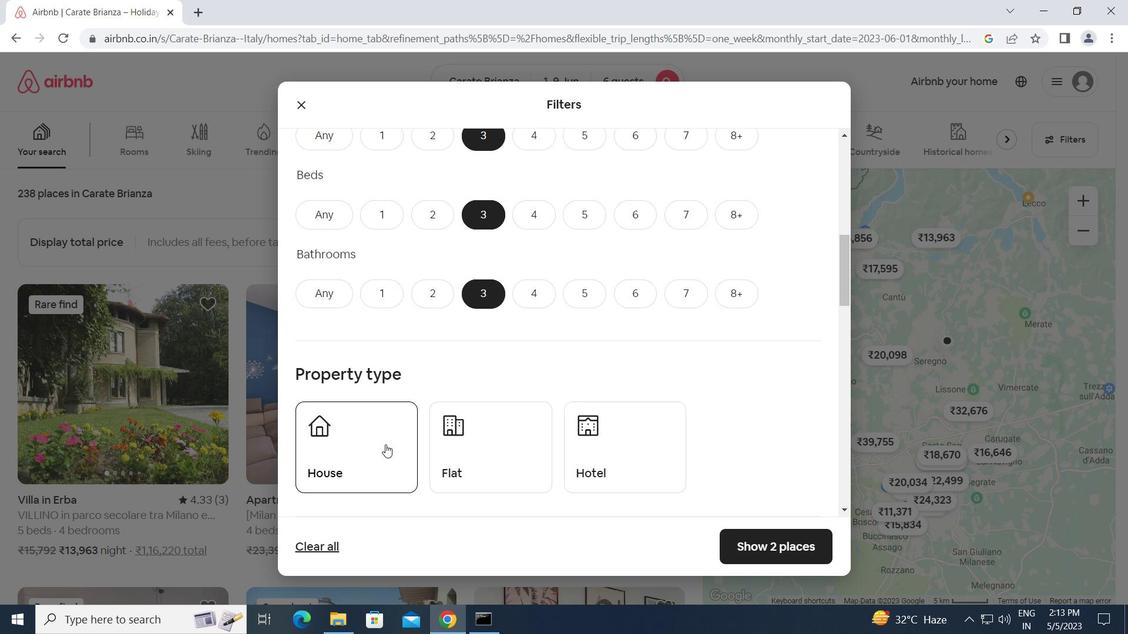 
Action: Mouse pressed left at (384, 444)
Screenshot: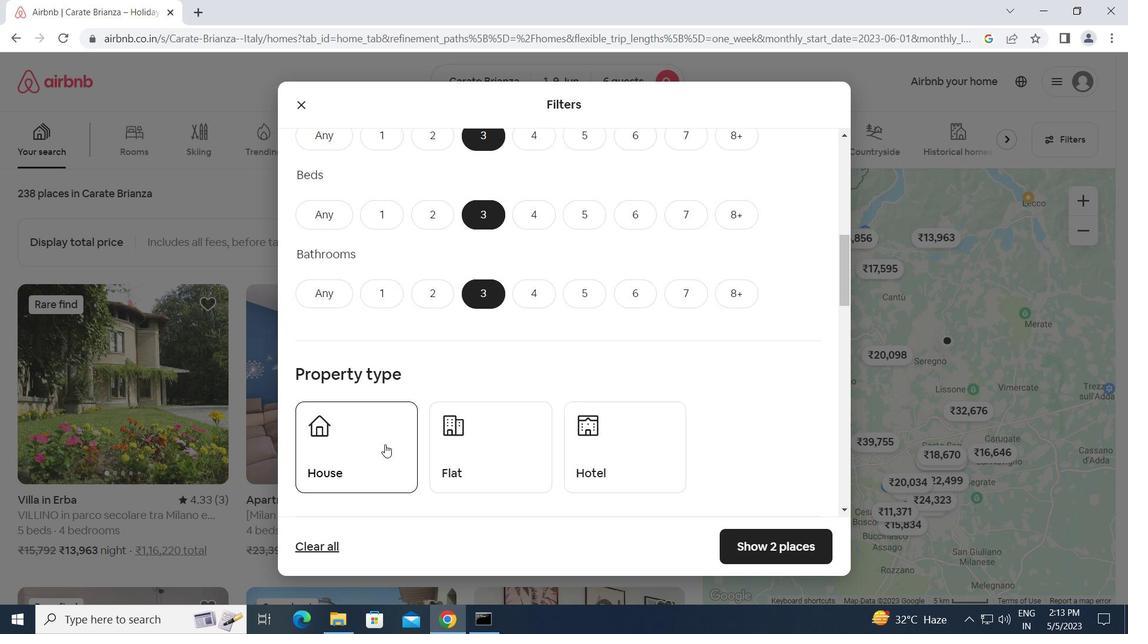 
Action: Mouse moved to (466, 444)
Screenshot: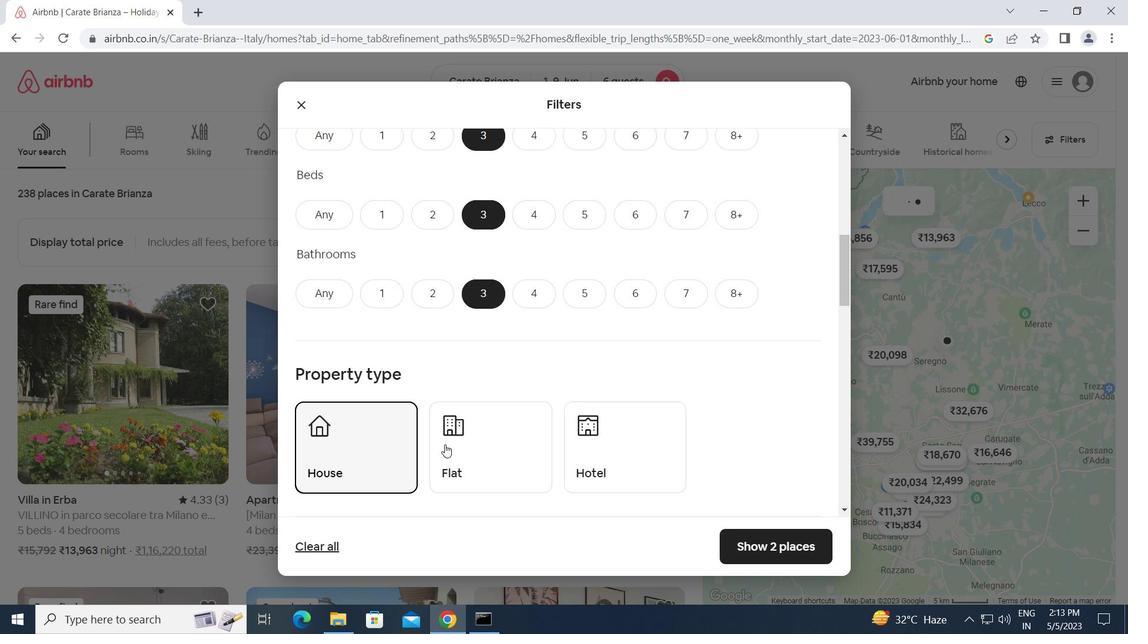 
Action: Mouse pressed left at (466, 444)
Screenshot: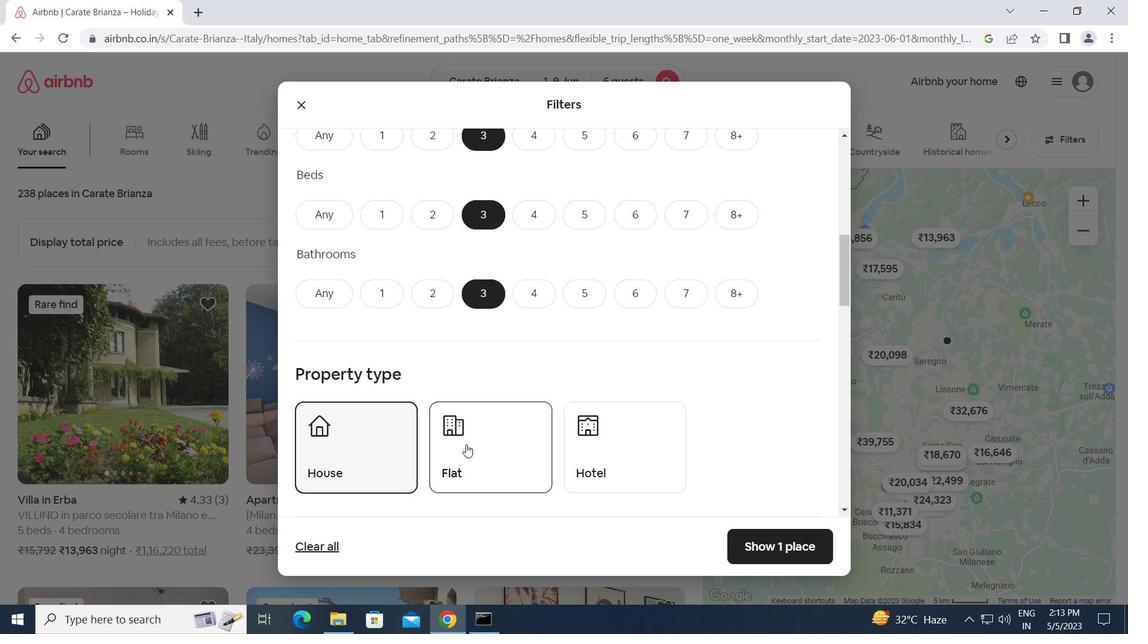 
Action: Mouse moved to (638, 424)
Screenshot: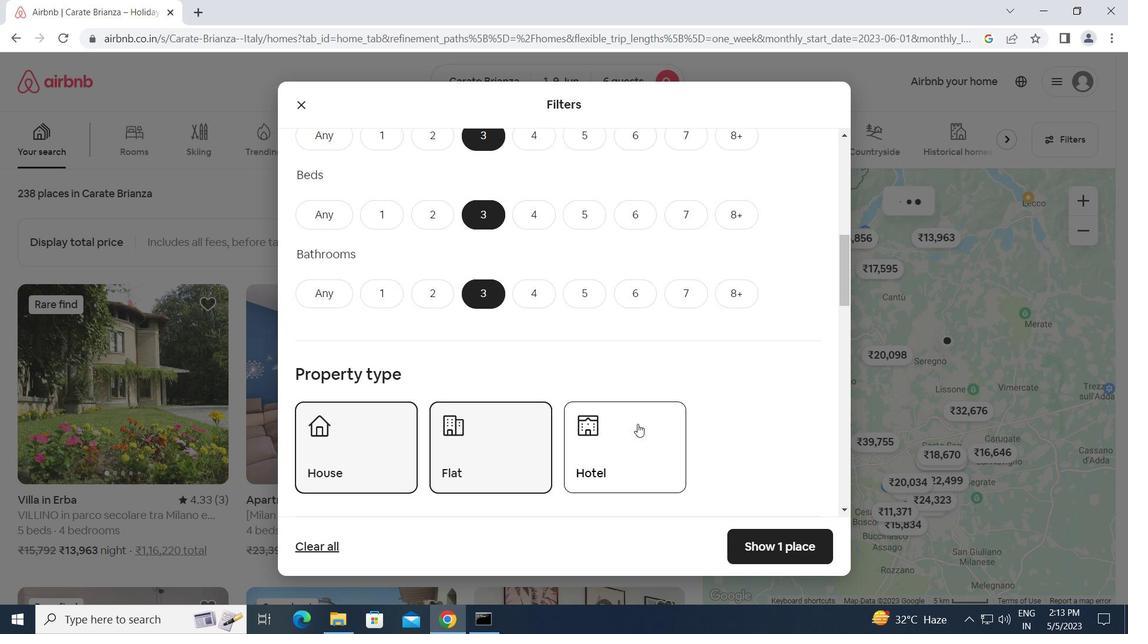 
Action: Mouse scrolled (638, 424) with delta (0, 0)
Screenshot: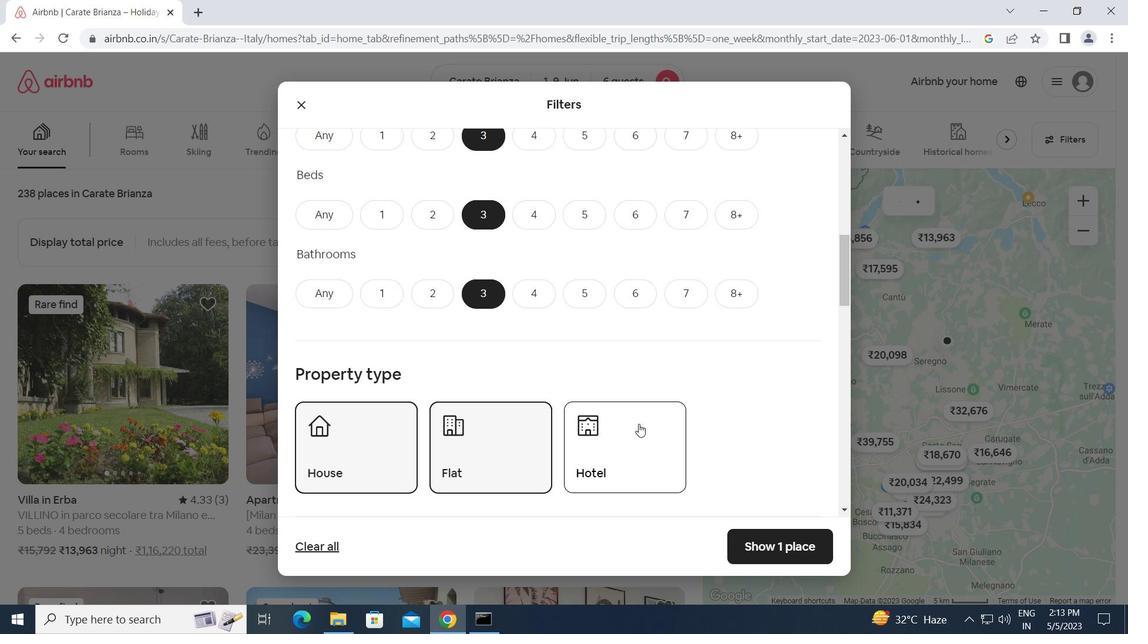 
Action: Mouse scrolled (638, 424) with delta (0, 0)
Screenshot: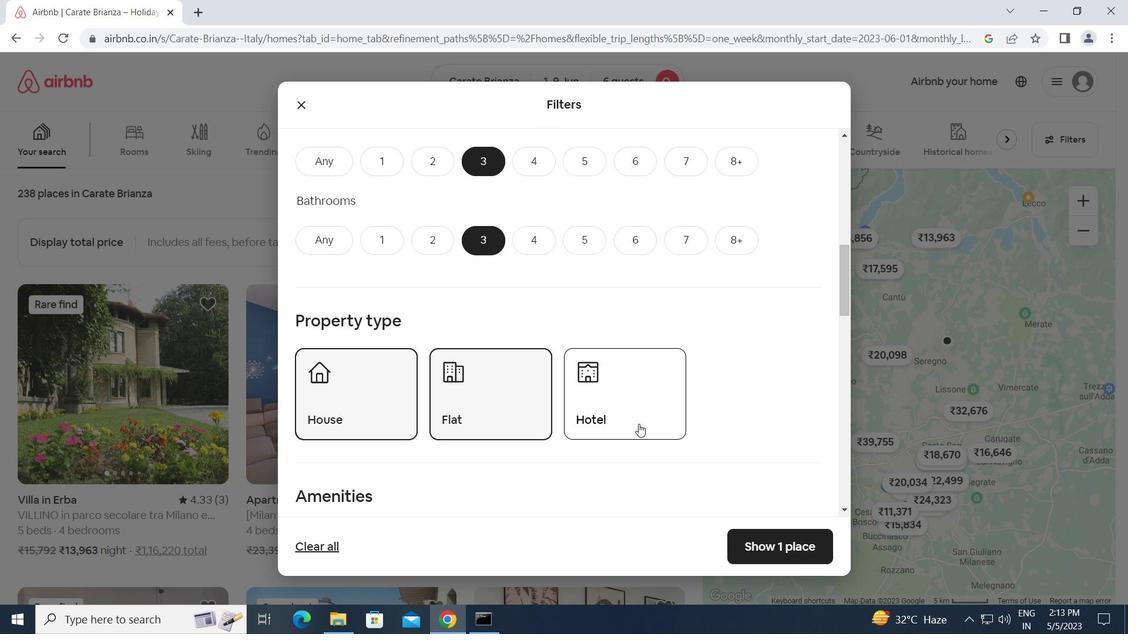 
Action: Mouse moved to (514, 451)
Screenshot: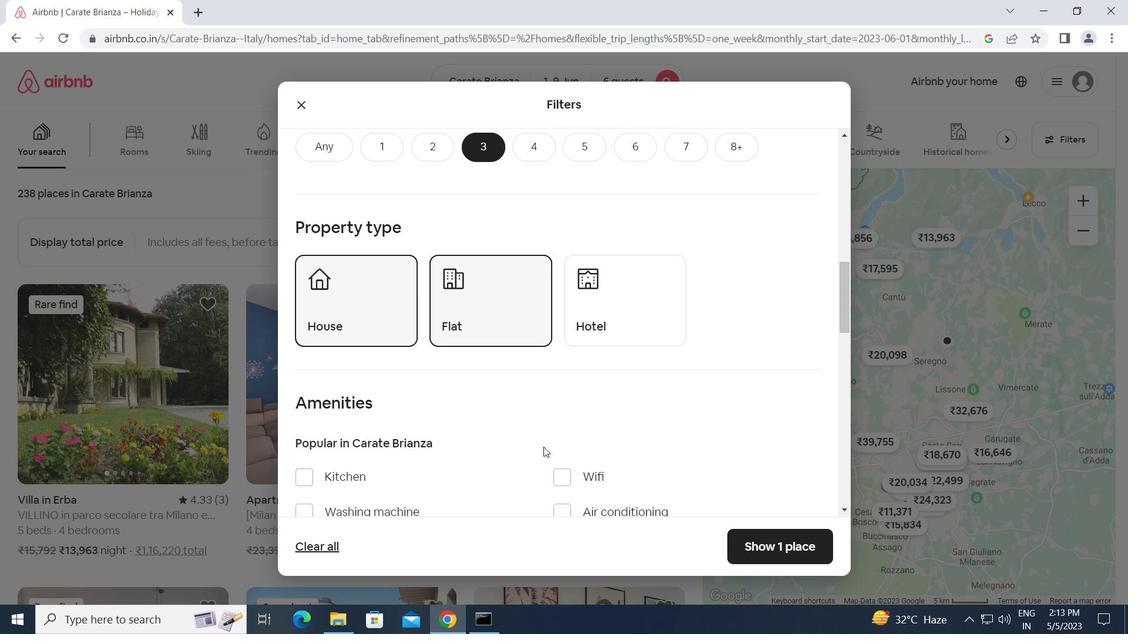 
Action: Mouse scrolled (514, 450) with delta (0, 0)
Screenshot: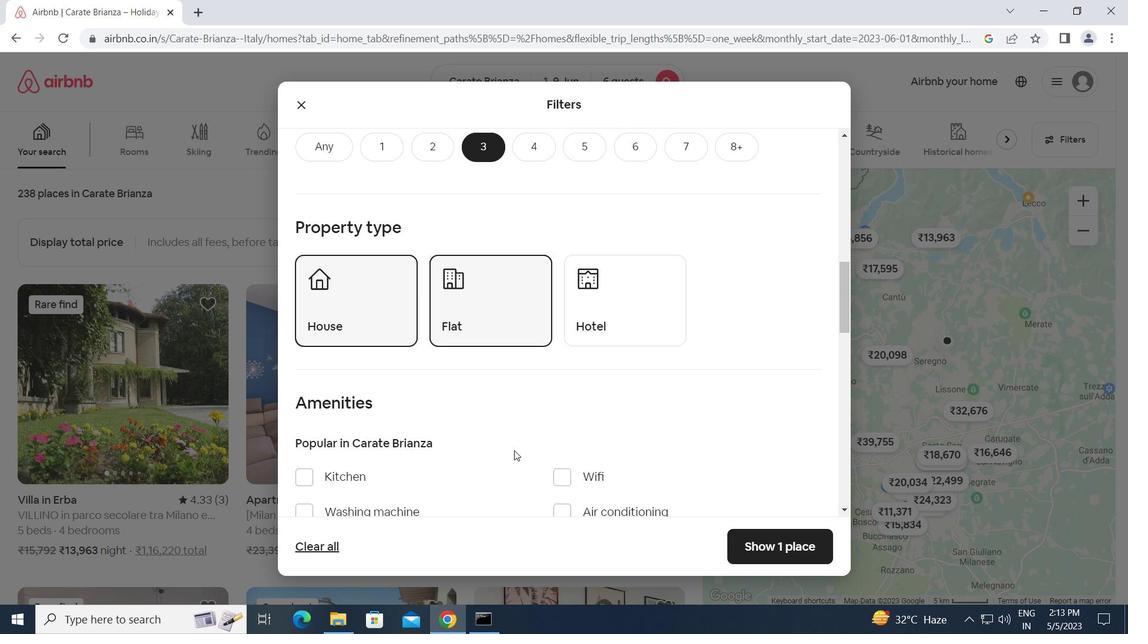 
Action: Mouse scrolled (514, 450) with delta (0, 0)
Screenshot: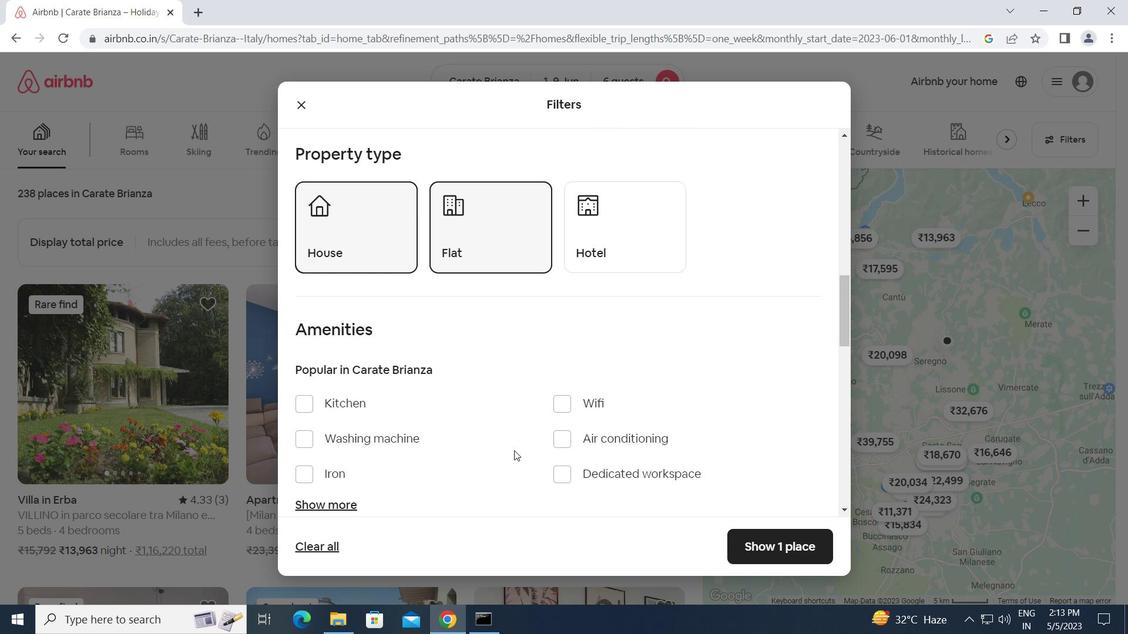 
Action: Mouse scrolled (514, 450) with delta (0, 0)
Screenshot: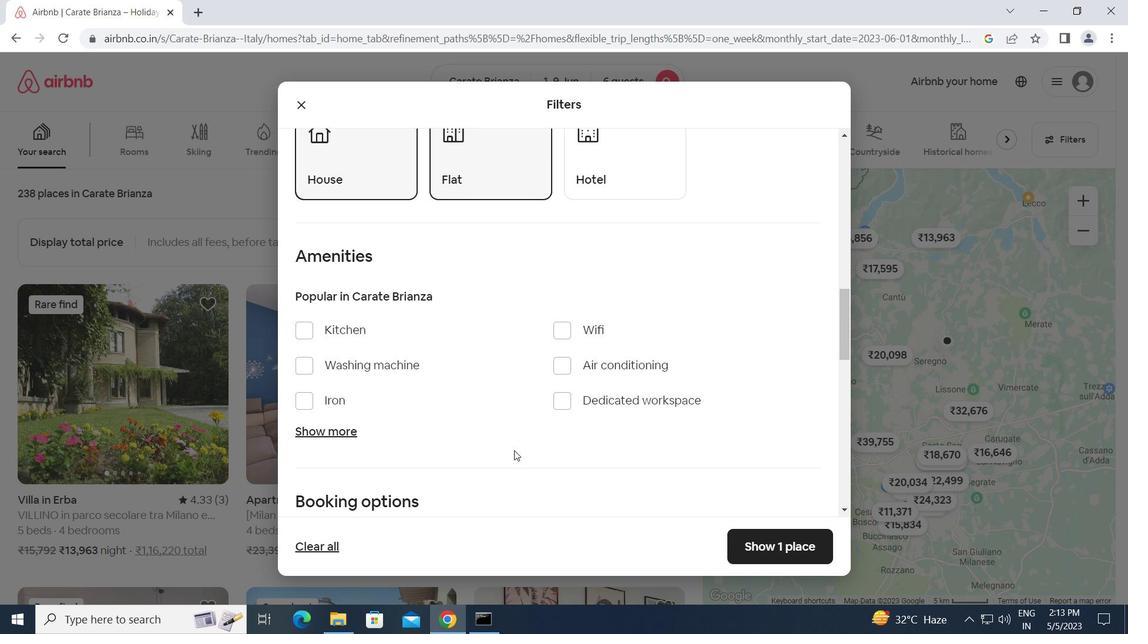 
Action: Mouse scrolled (514, 450) with delta (0, 0)
Screenshot: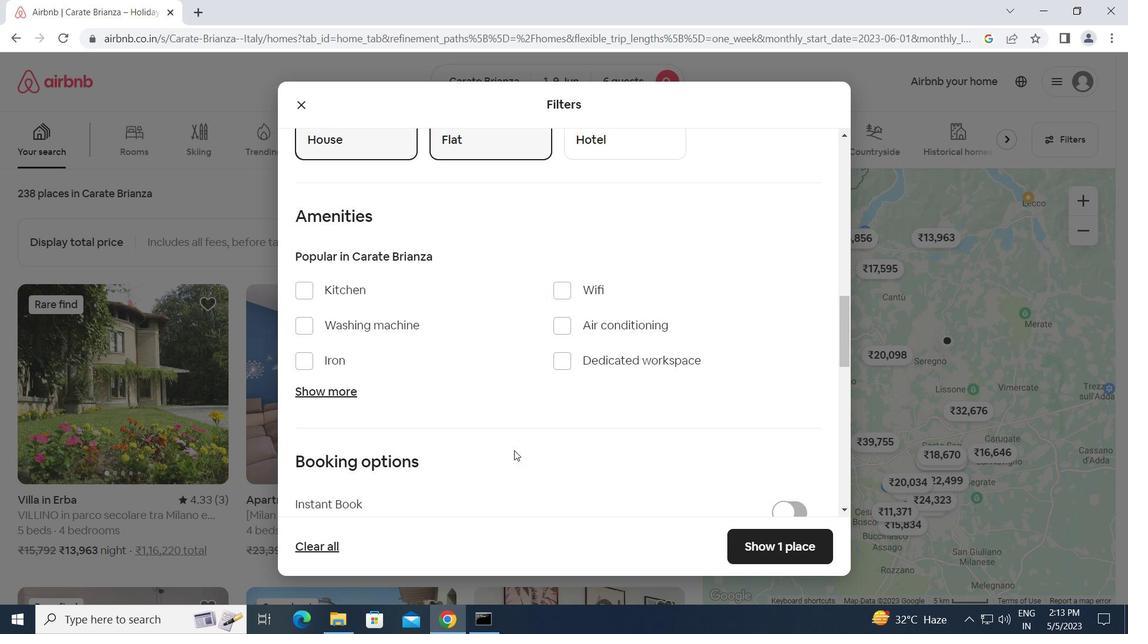 
Action: Mouse scrolled (514, 450) with delta (0, 0)
Screenshot: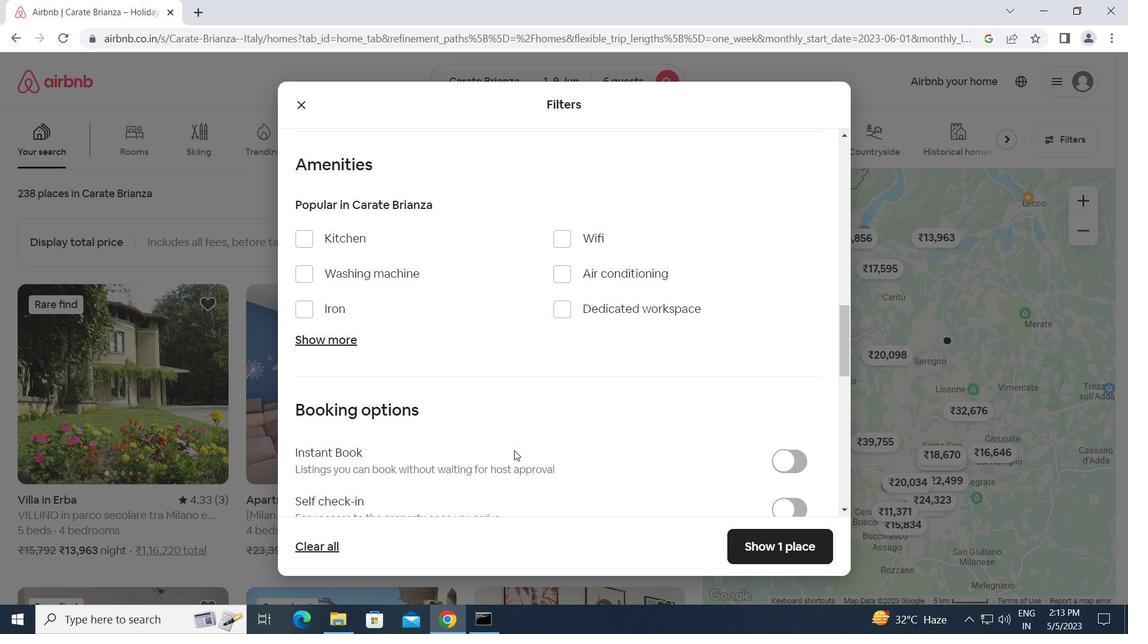 
Action: Mouse moved to (784, 379)
Screenshot: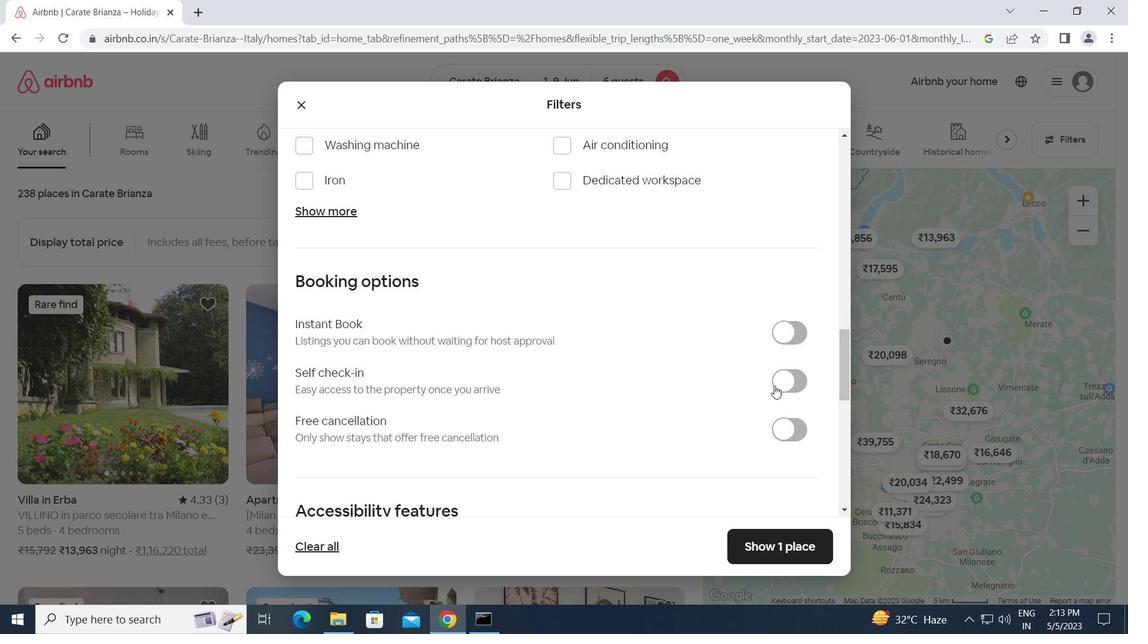 
Action: Mouse pressed left at (784, 379)
Screenshot: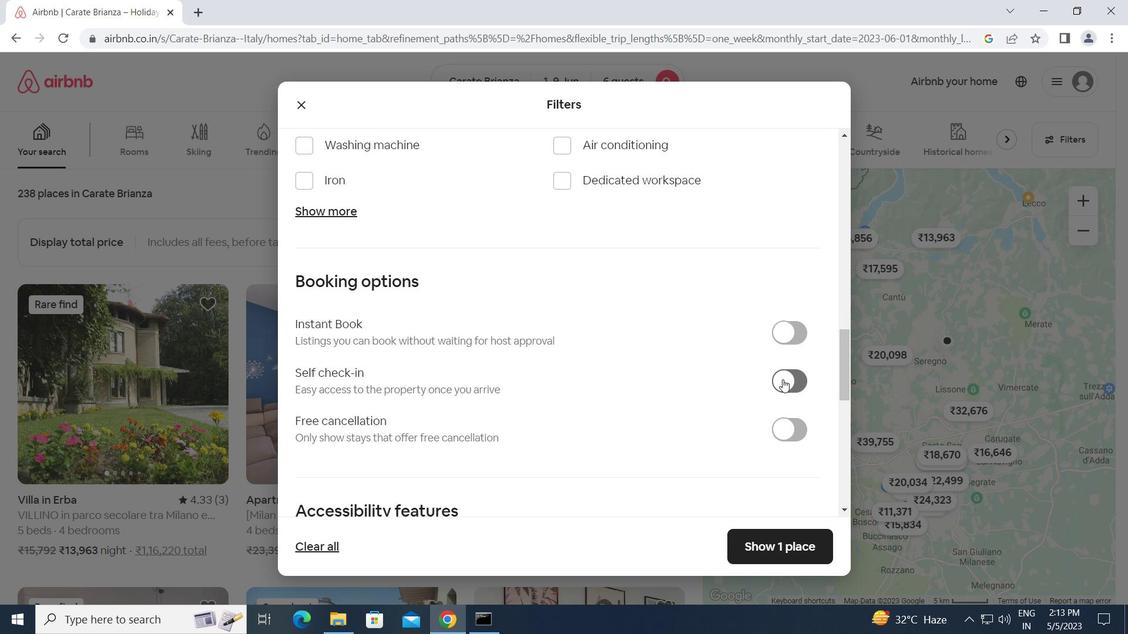 
Action: Mouse moved to (624, 413)
Screenshot: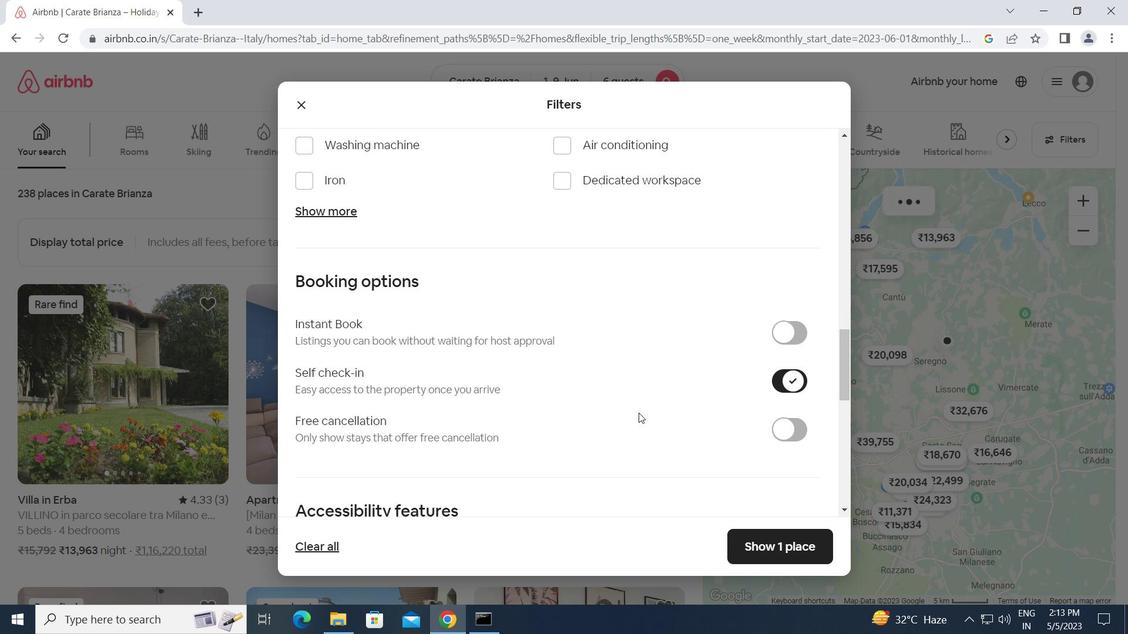 
Action: Mouse scrolled (624, 413) with delta (0, 0)
Screenshot: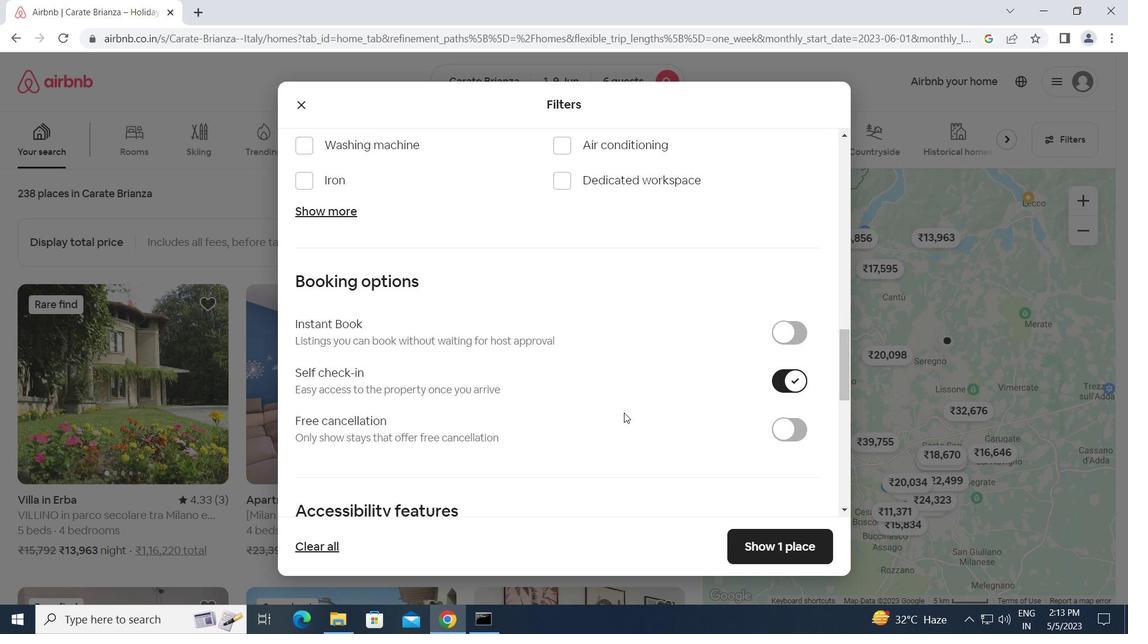 
Action: Mouse scrolled (624, 413) with delta (0, 0)
Screenshot: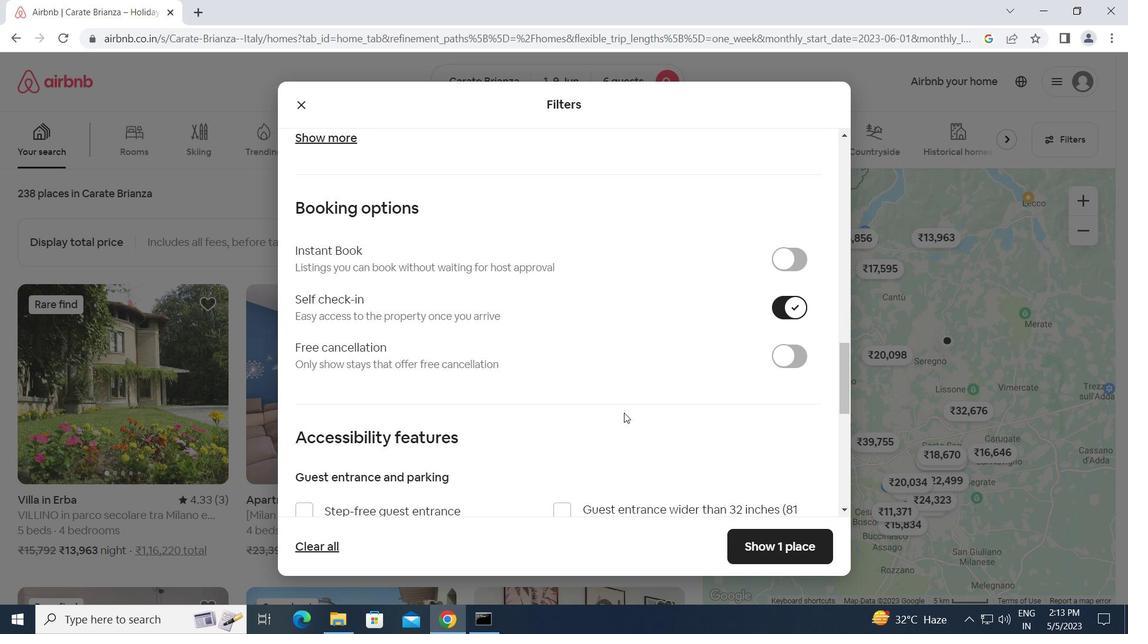 
Action: Mouse scrolled (624, 413) with delta (0, 0)
Screenshot: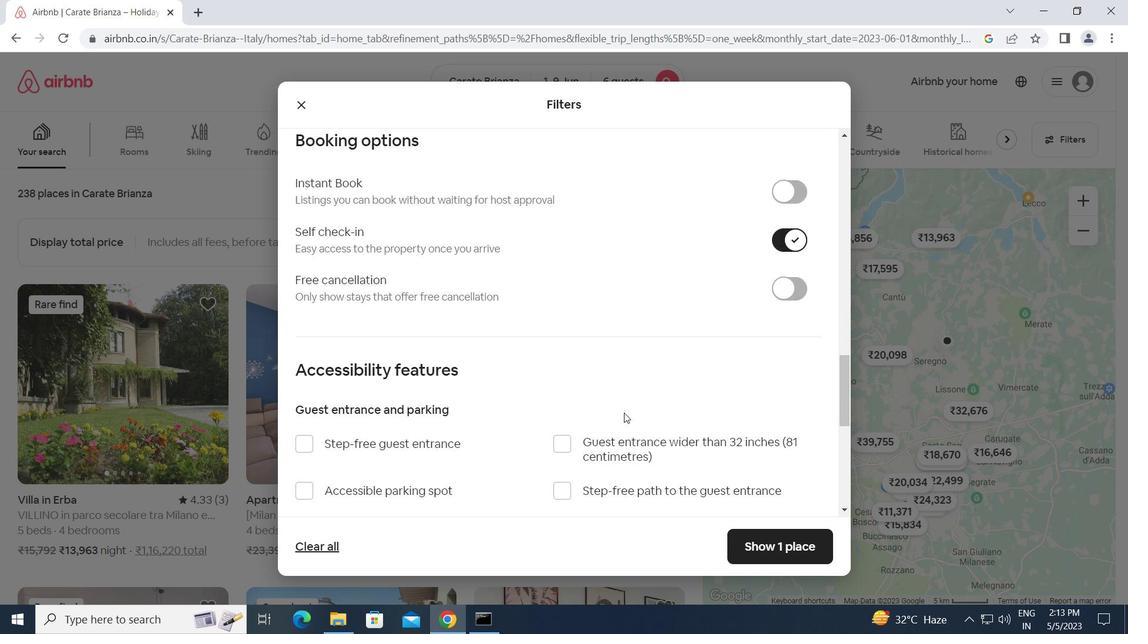 
Action: Mouse scrolled (624, 413) with delta (0, 0)
Screenshot: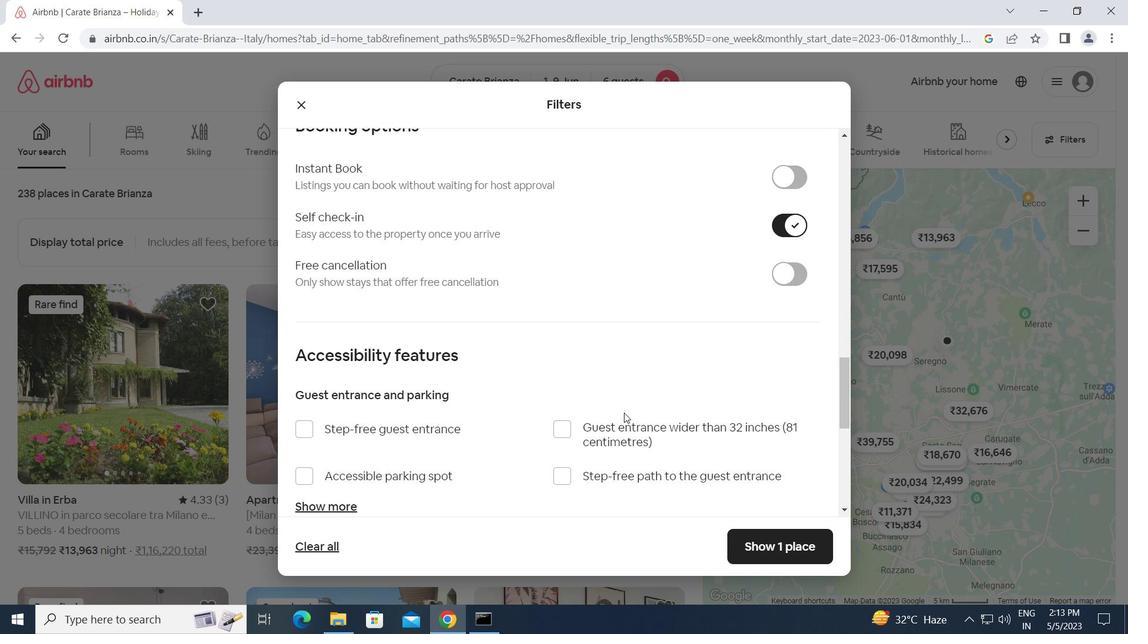 
Action: Mouse scrolled (624, 413) with delta (0, 0)
Screenshot: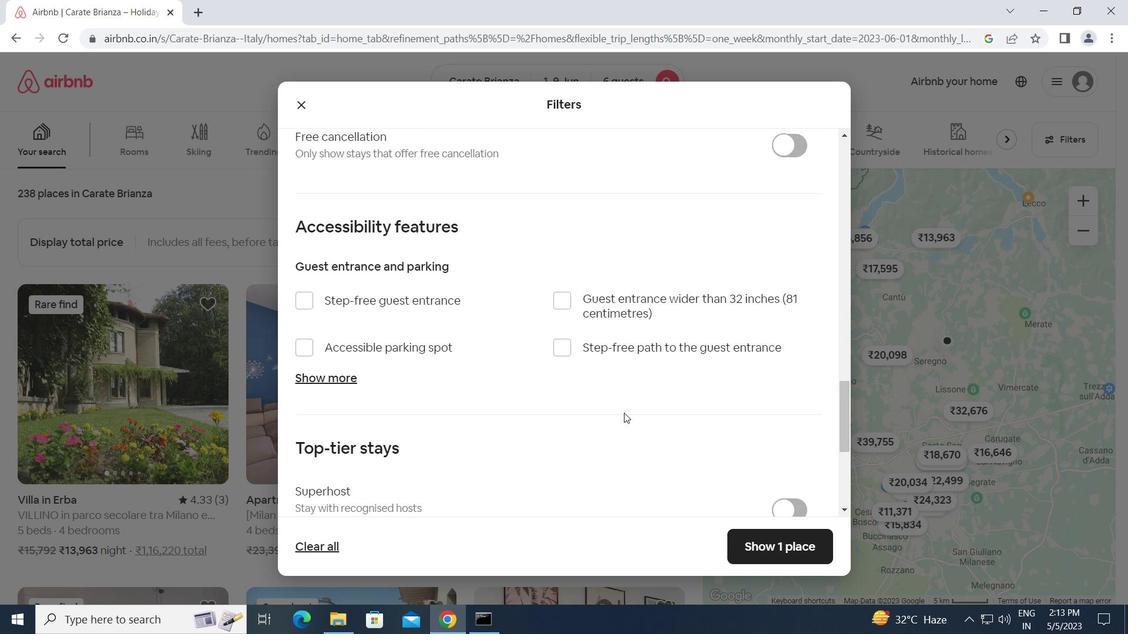 
Action: Mouse scrolled (624, 413) with delta (0, 0)
Screenshot: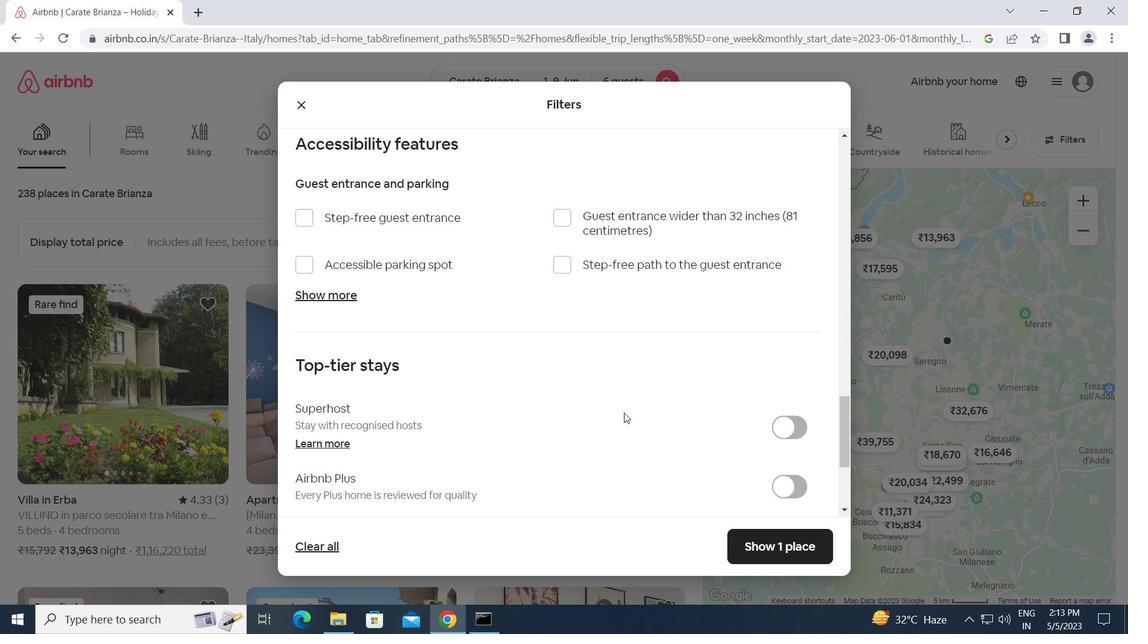 
Action: Mouse scrolled (624, 413) with delta (0, 0)
Screenshot: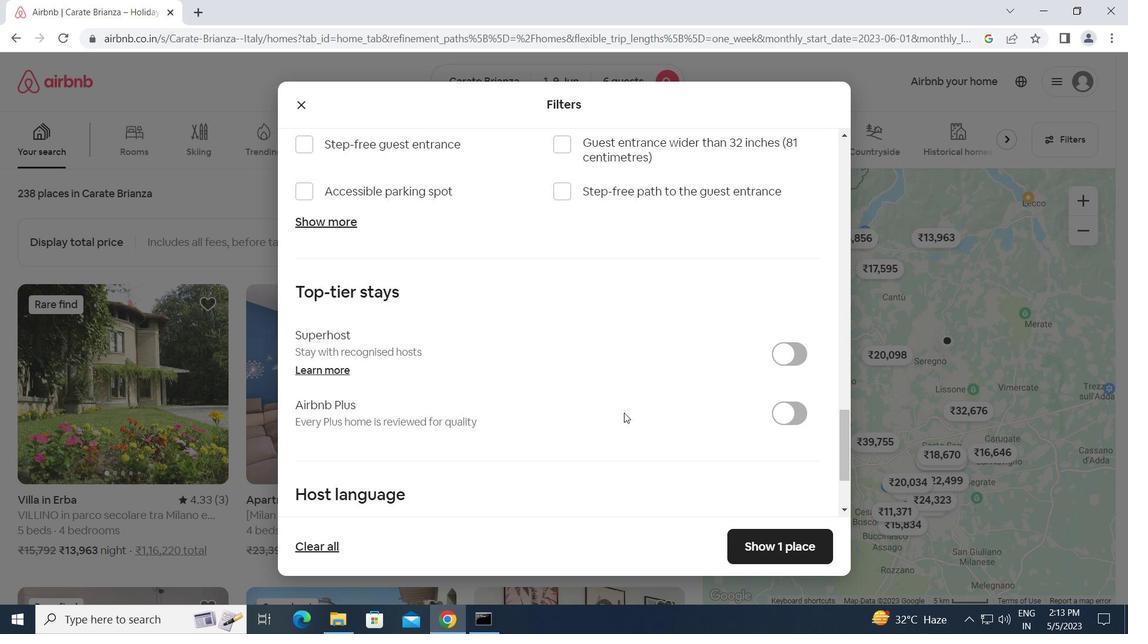 
Action: Mouse scrolled (624, 413) with delta (0, 0)
Screenshot: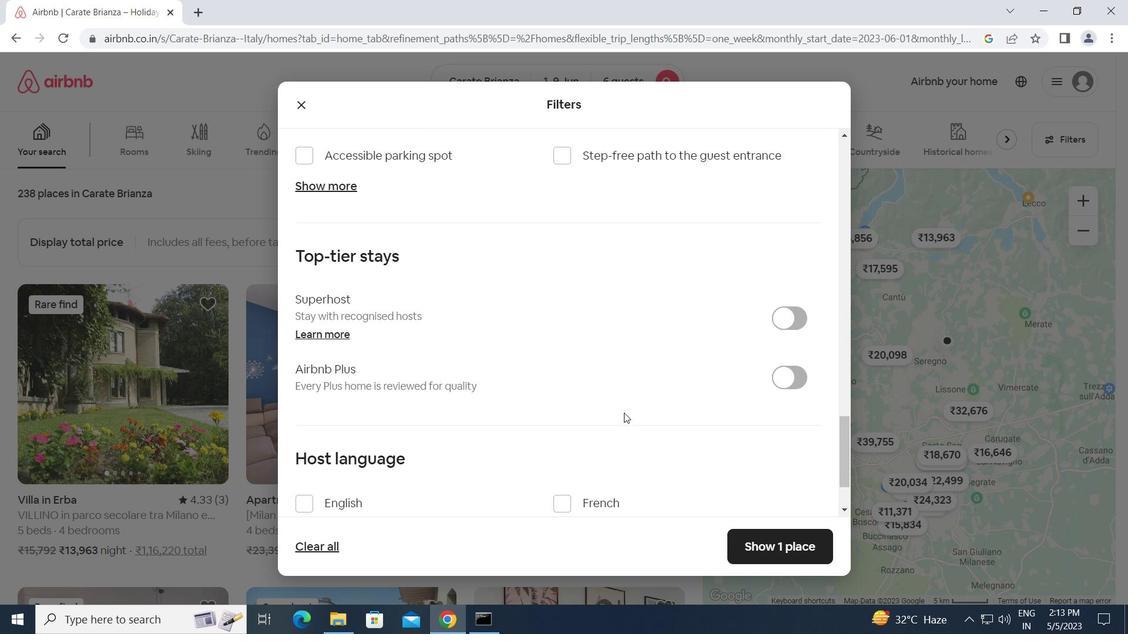 
Action: Mouse scrolled (624, 413) with delta (0, 0)
Screenshot: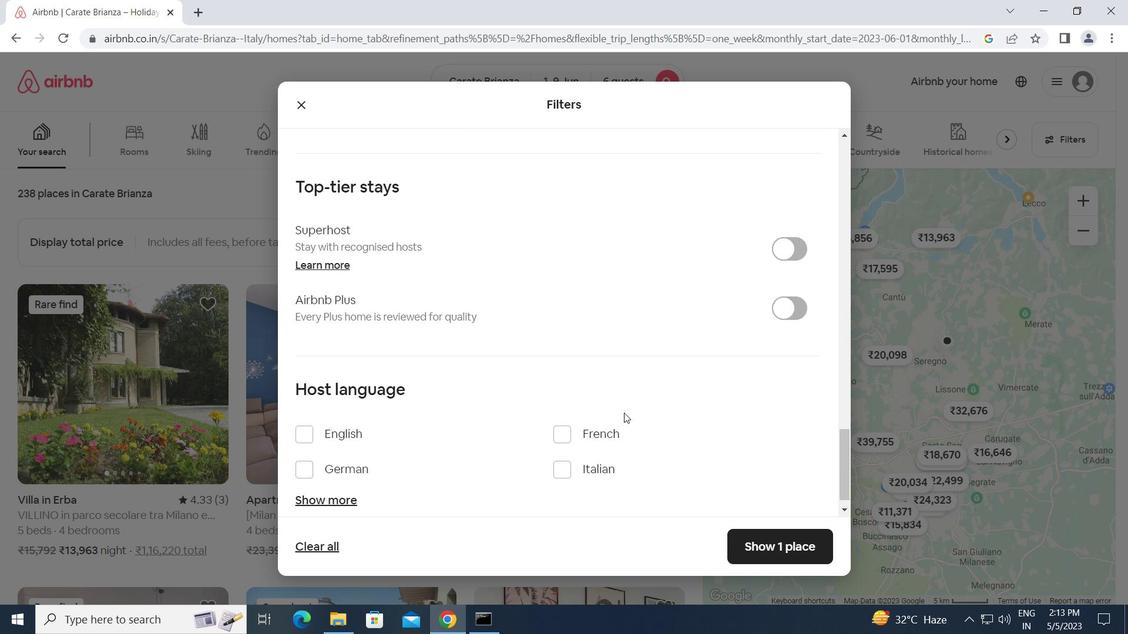 
Action: Mouse moved to (310, 415)
Screenshot: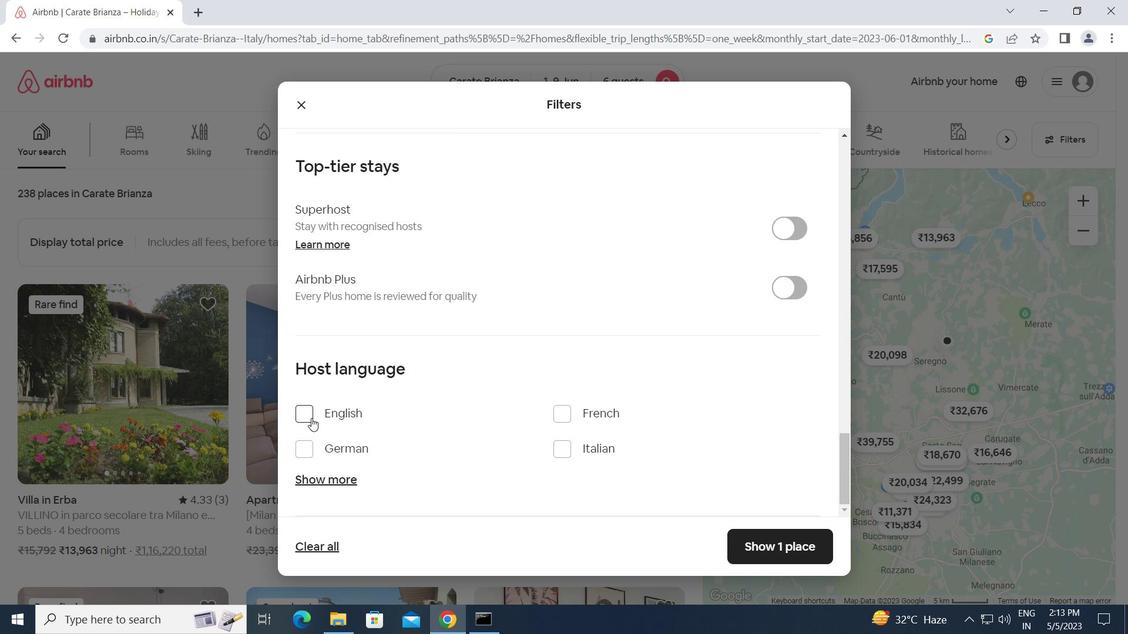 
Action: Mouse pressed left at (310, 415)
Screenshot: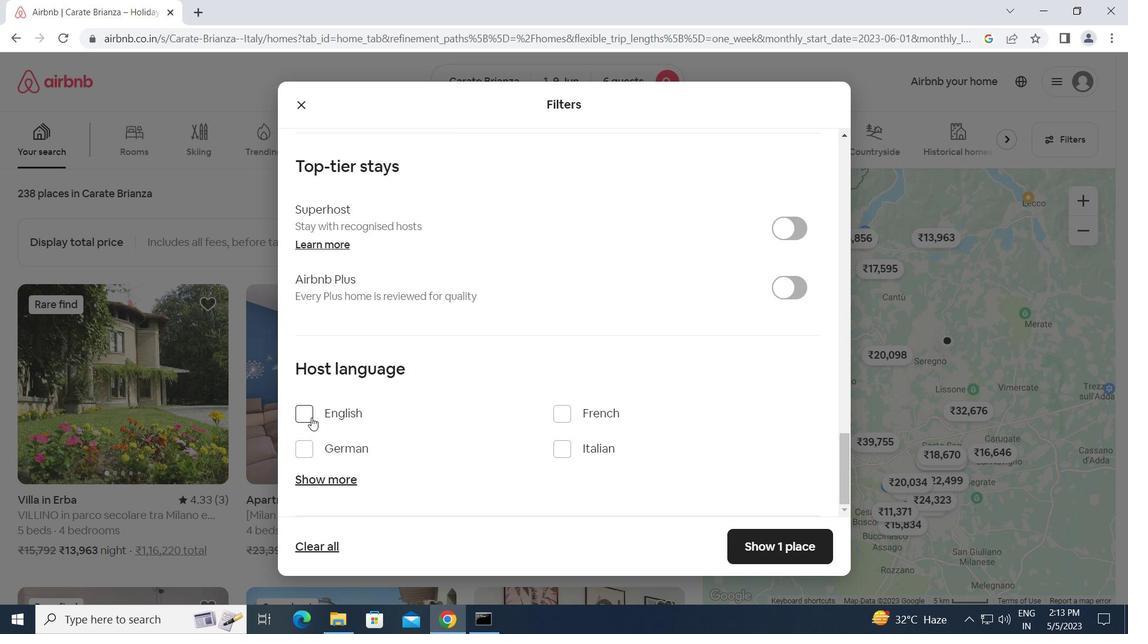 
Action: Mouse moved to (751, 547)
Screenshot: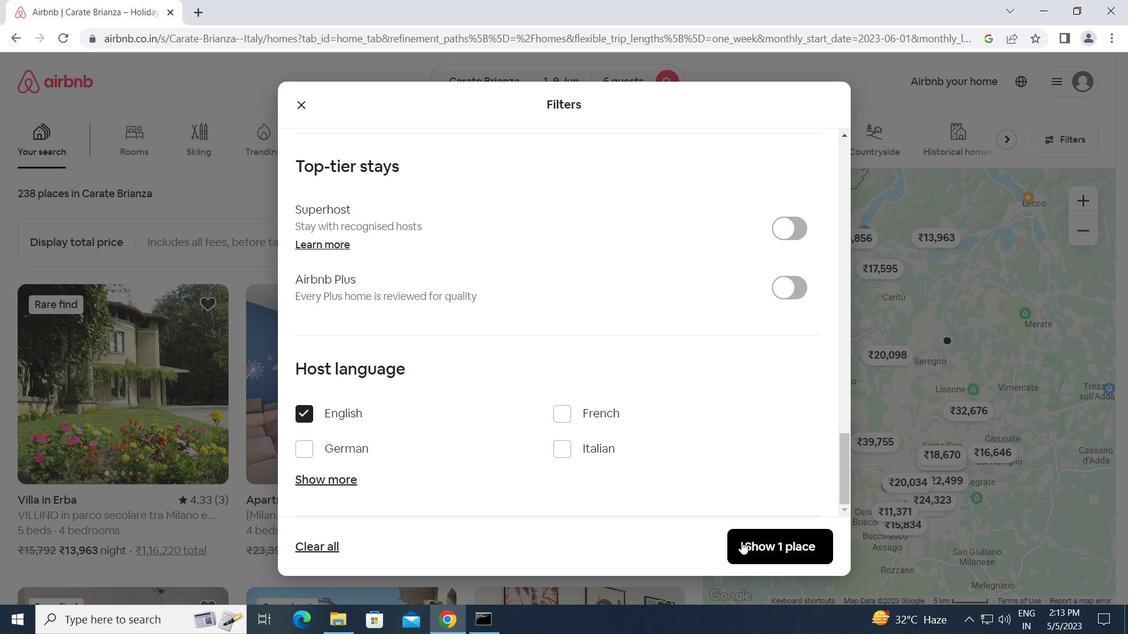 
Action: Mouse pressed left at (751, 547)
Screenshot: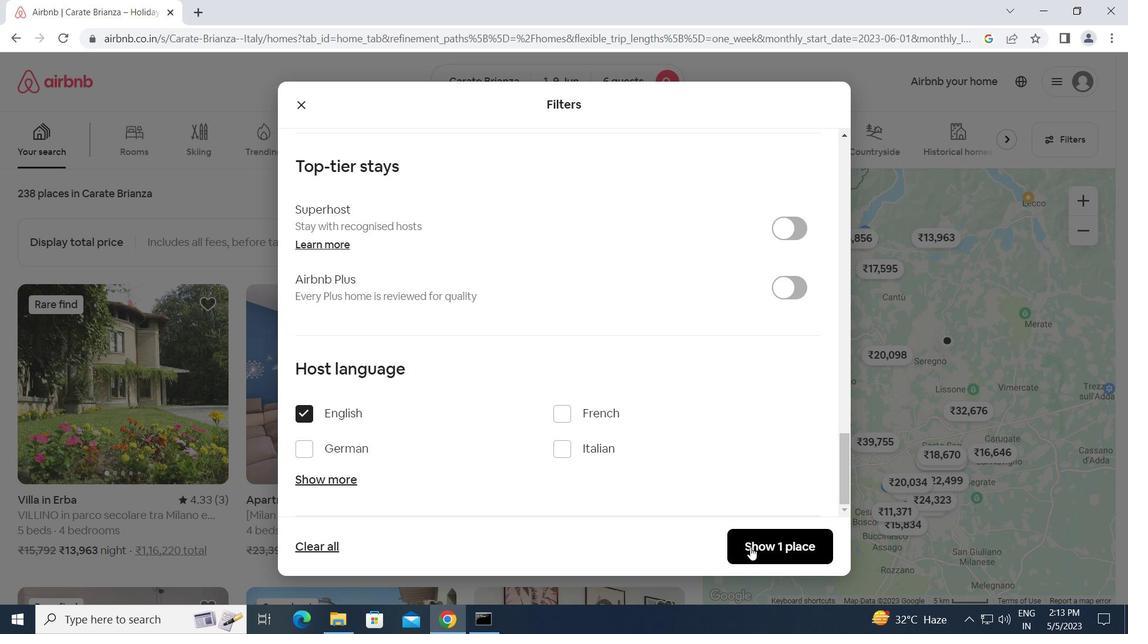 
